 Task: Manage the "User list" page in the site builder.
Action: Mouse moved to (1178, 75)
Screenshot: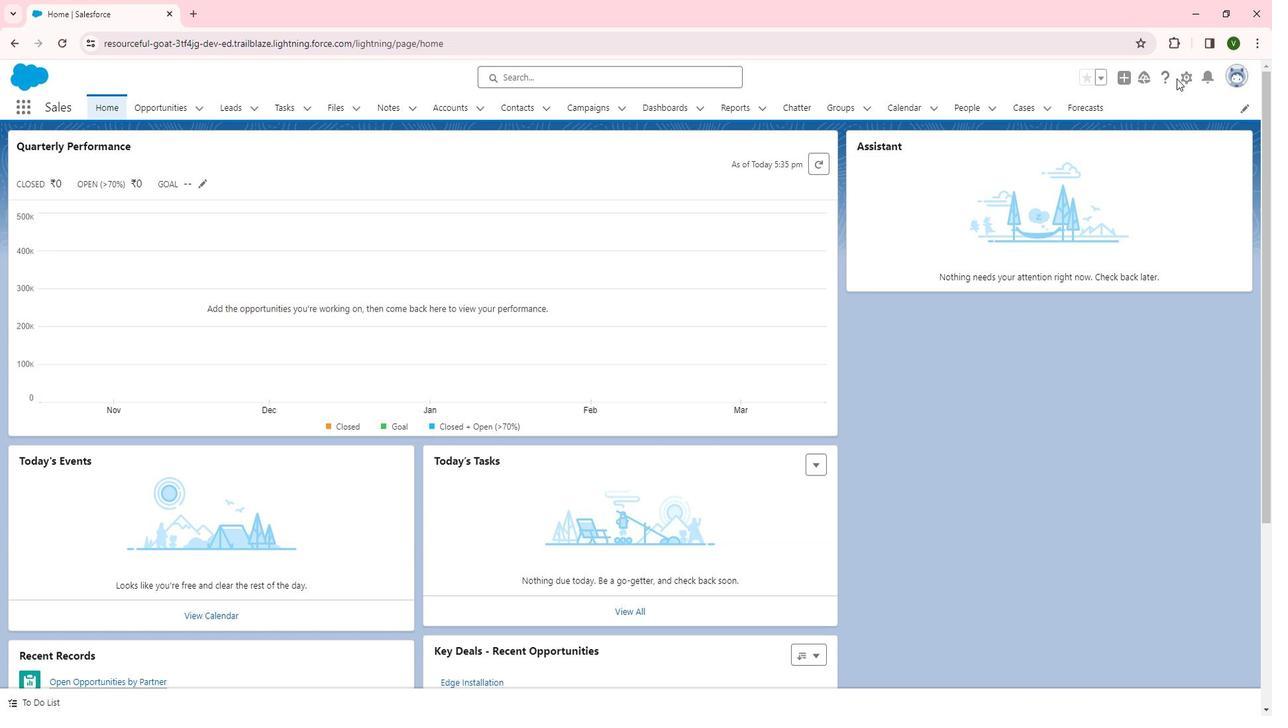 
Action: Mouse pressed left at (1178, 75)
Screenshot: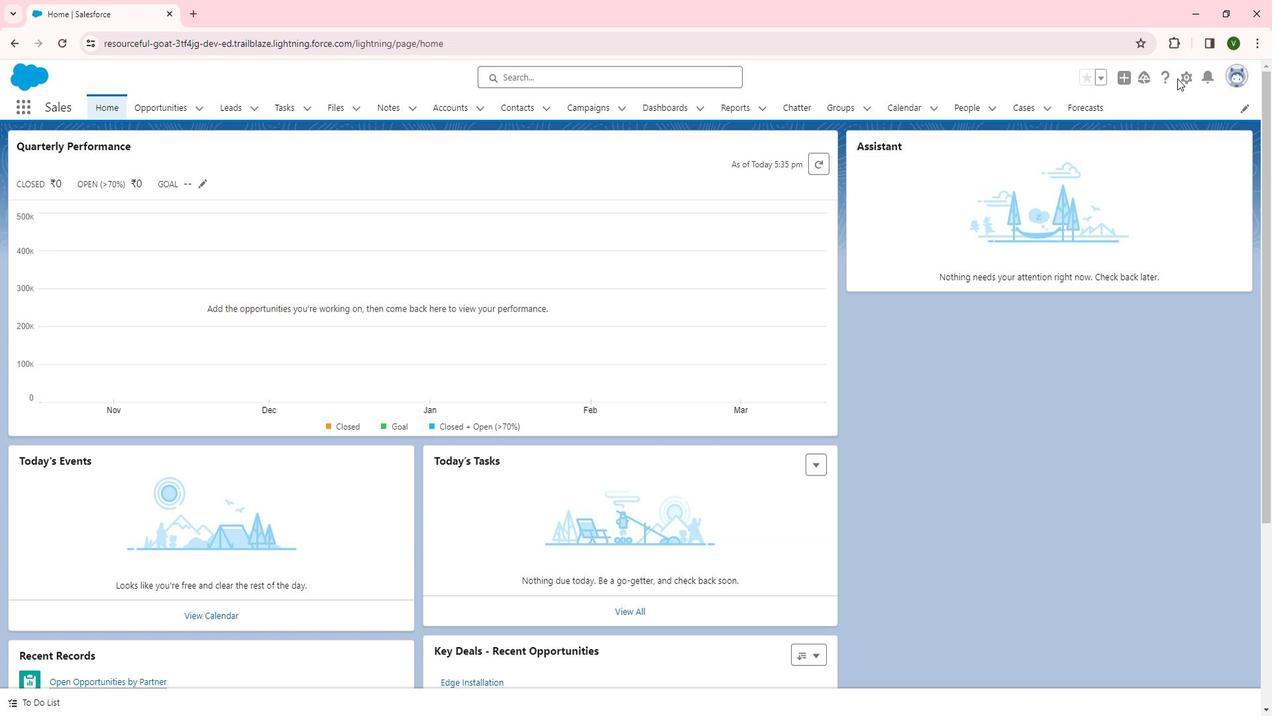 
Action: Mouse moved to (1182, 76)
Screenshot: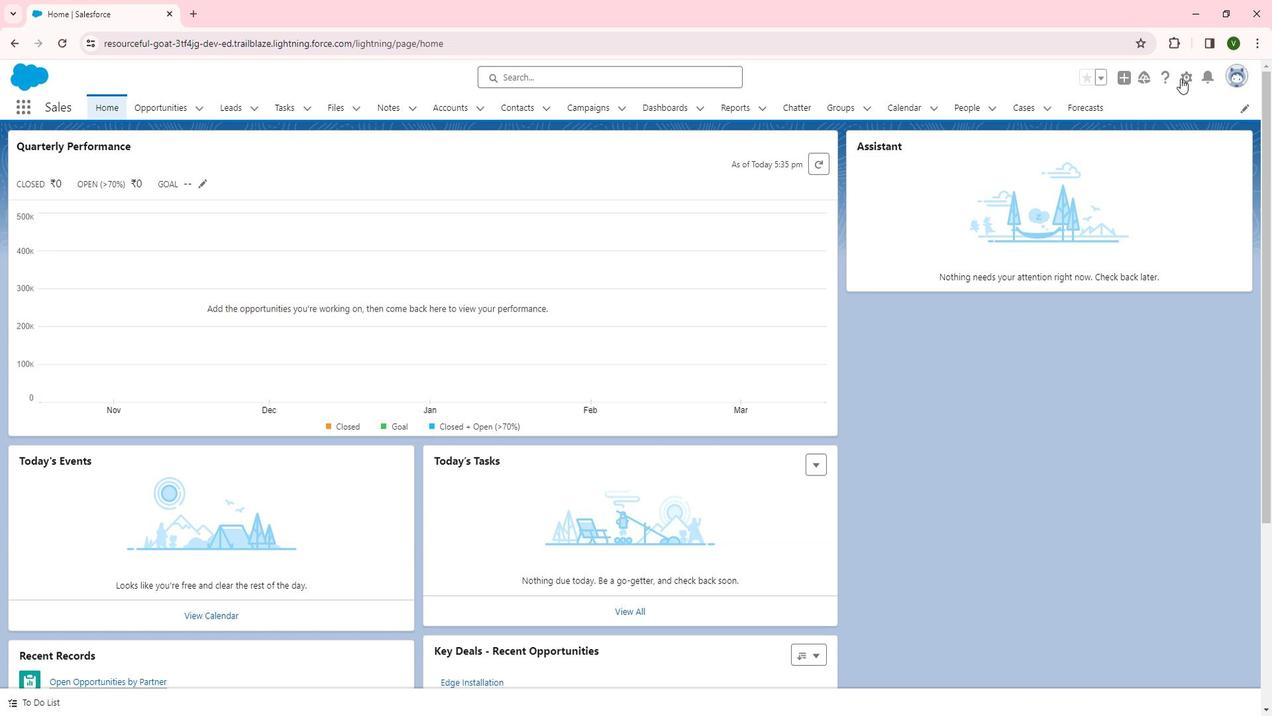 
Action: Mouse pressed left at (1182, 76)
Screenshot: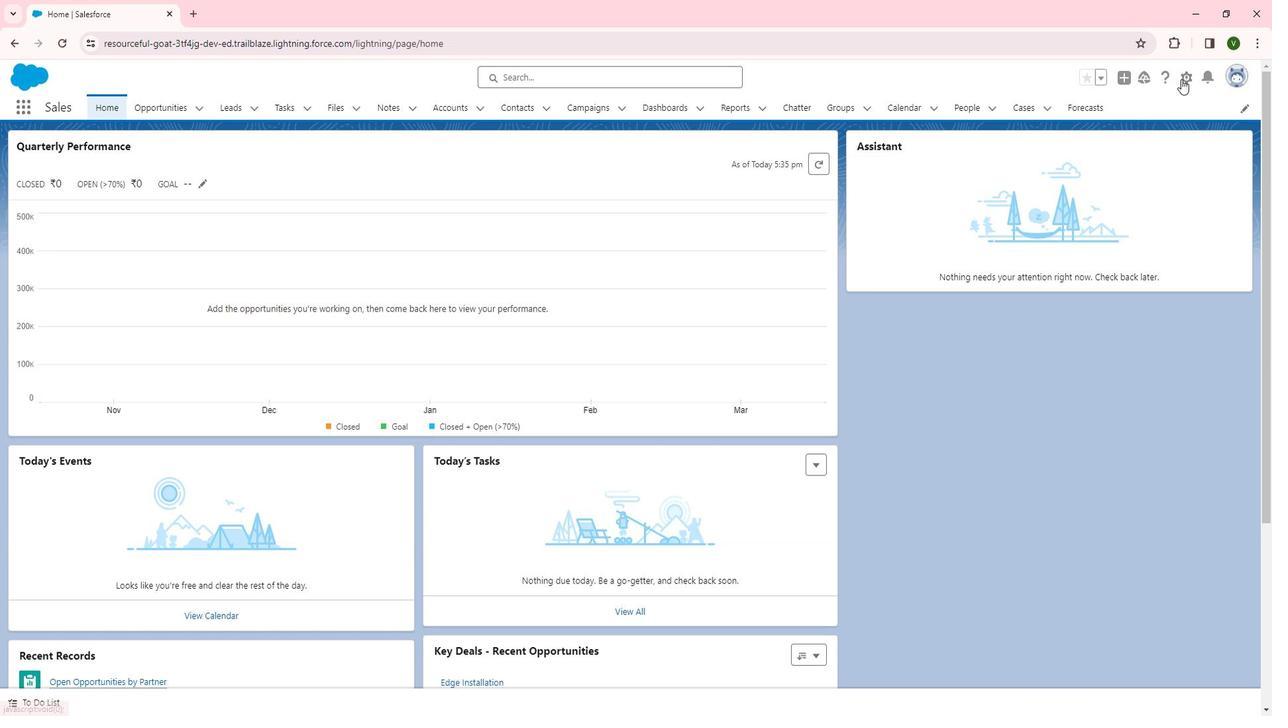 
Action: Mouse moved to (1122, 114)
Screenshot: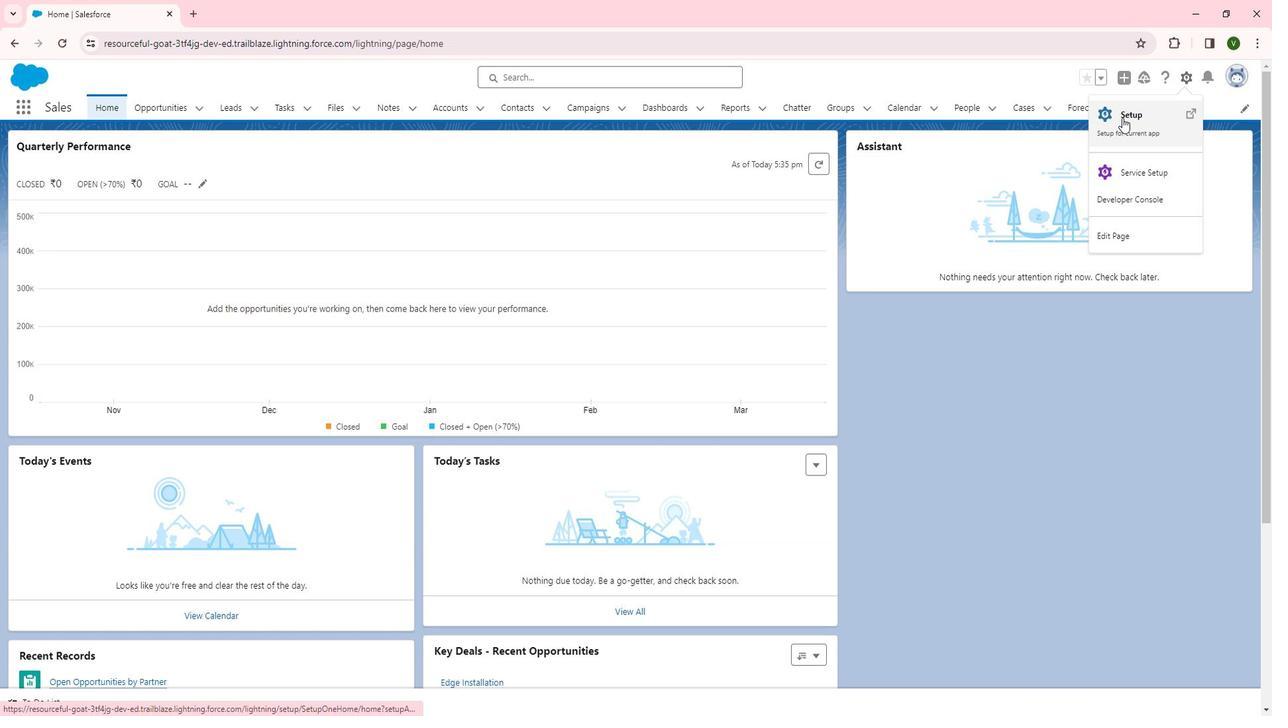 
Action: Mouse pressed left at (1122, 114)
Screenshot: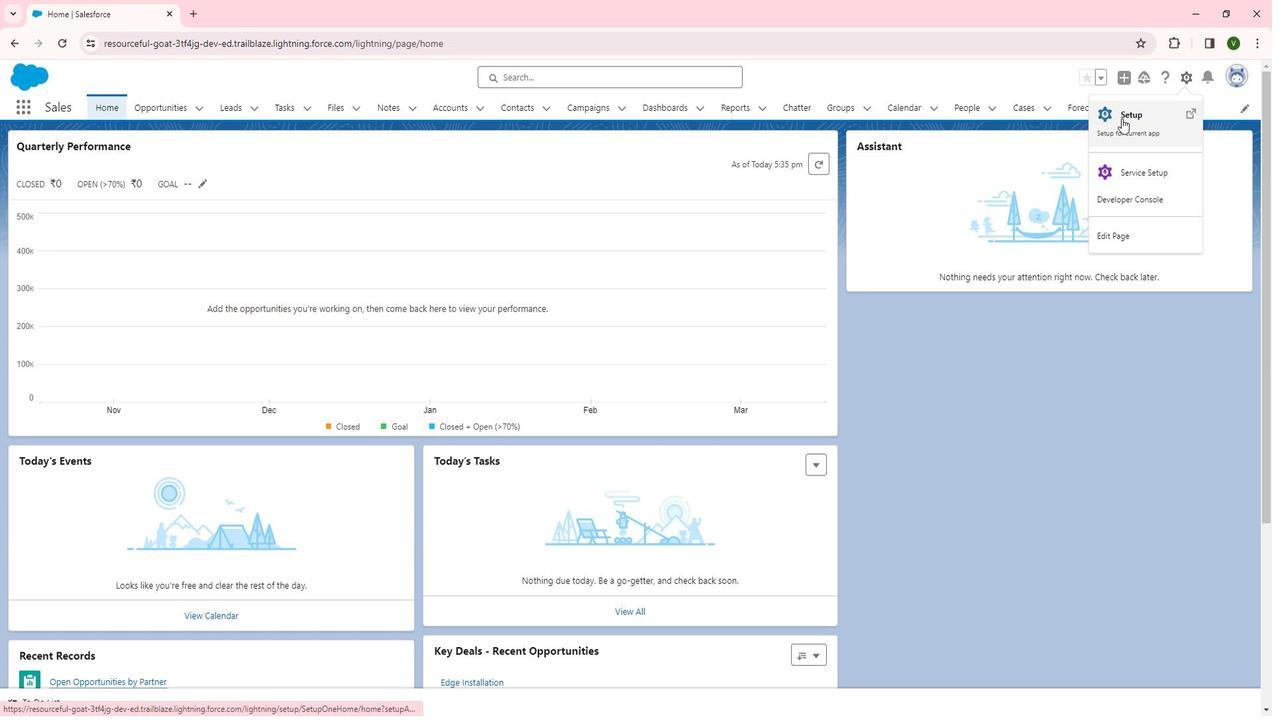 
Action: Mouse moved to (84, 507)
Screenshot: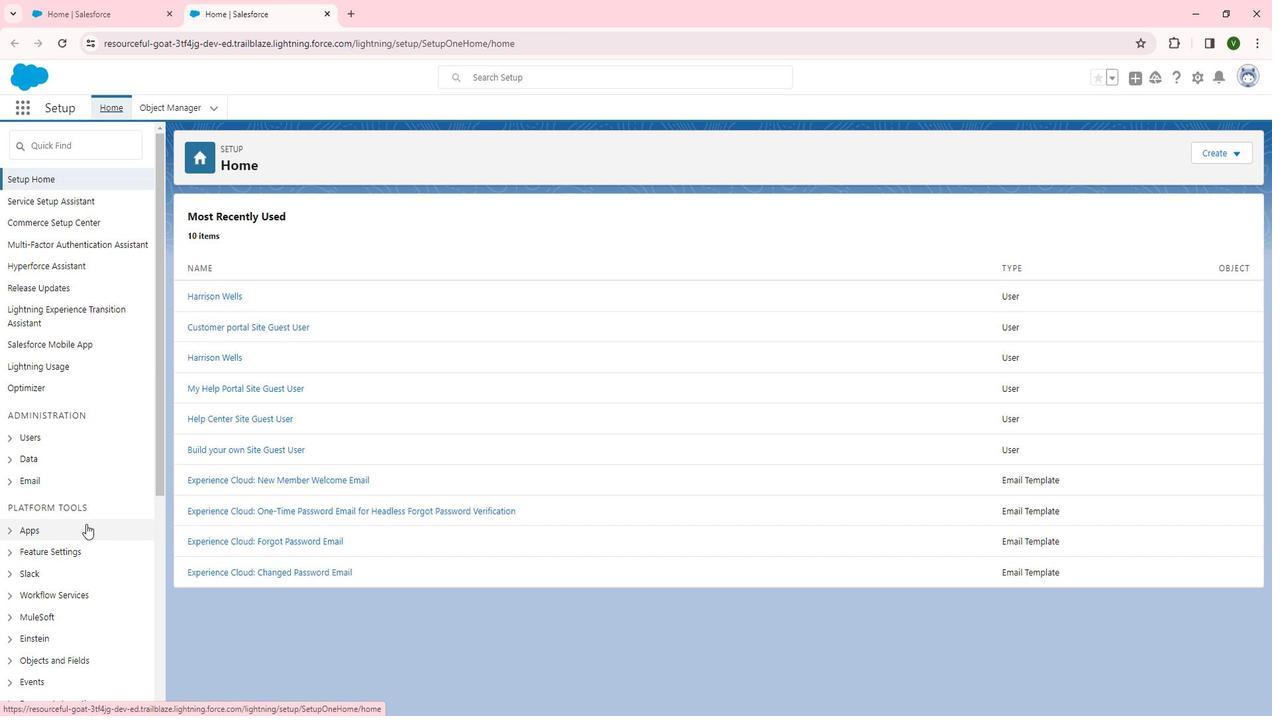 
Action: Mouse scrolled (84, 507) with delta (0, 0)
Screenshot: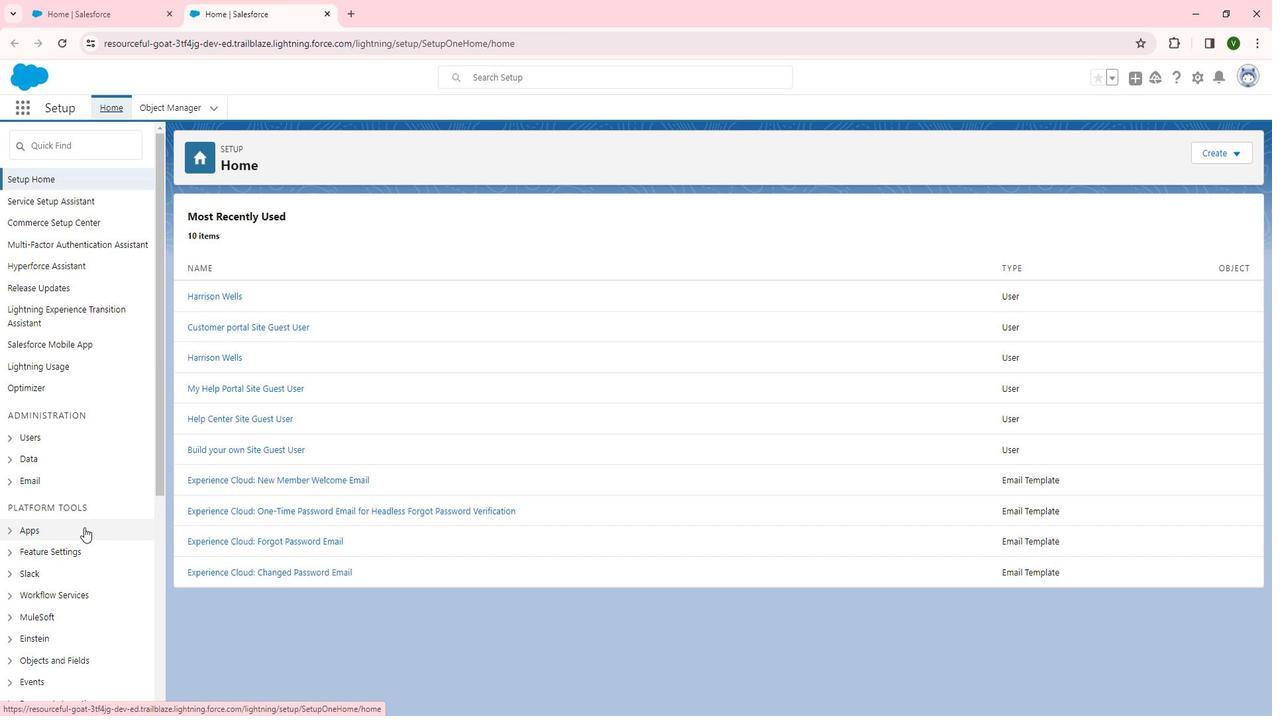 
Action: Mouse moved to (83, 509)
Screenshot: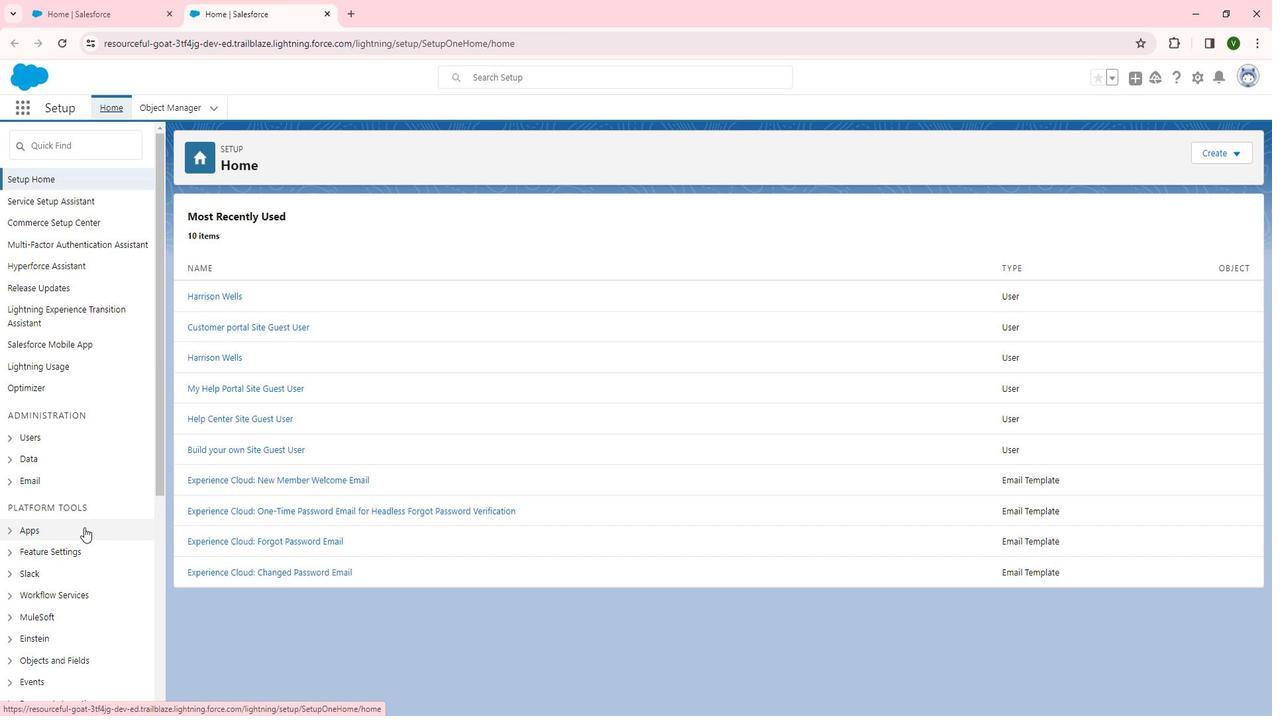 
Action: Mouse scrolled (83, 508) with delta (0, 0)
Screenshot: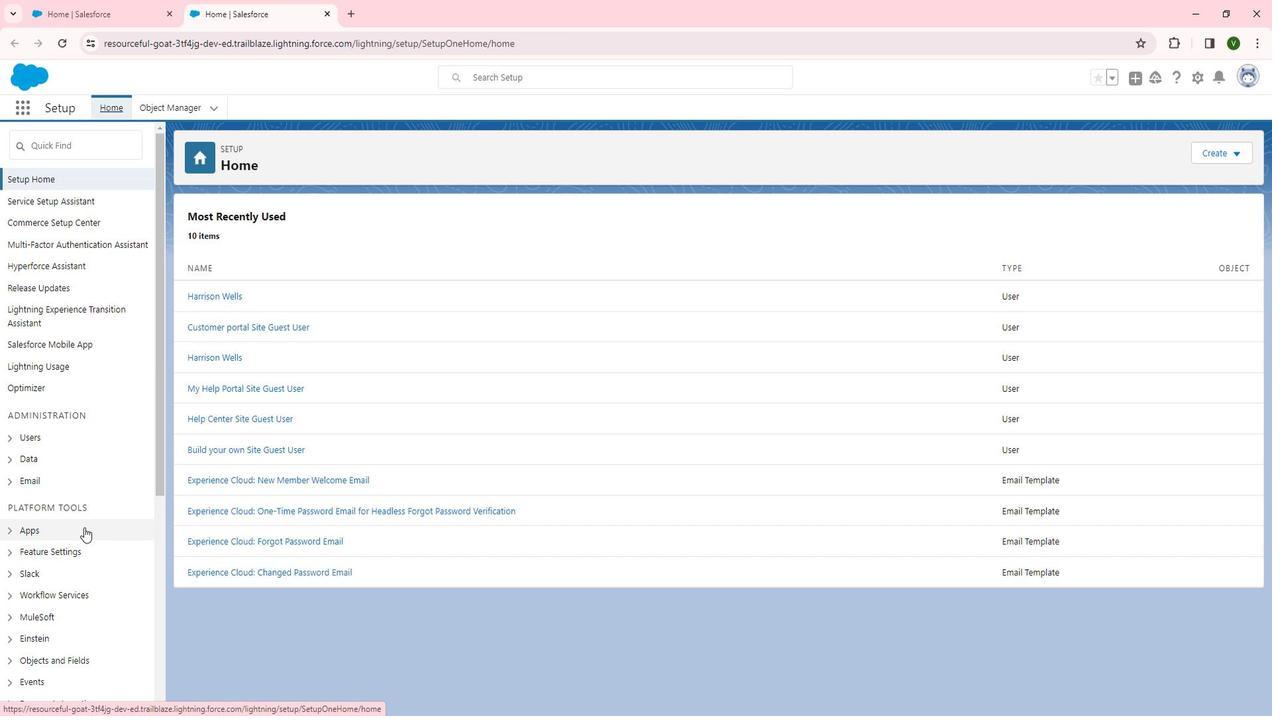 
Action: Mouse scrolled (83, 508) with delta (0, 0)
Screenshot: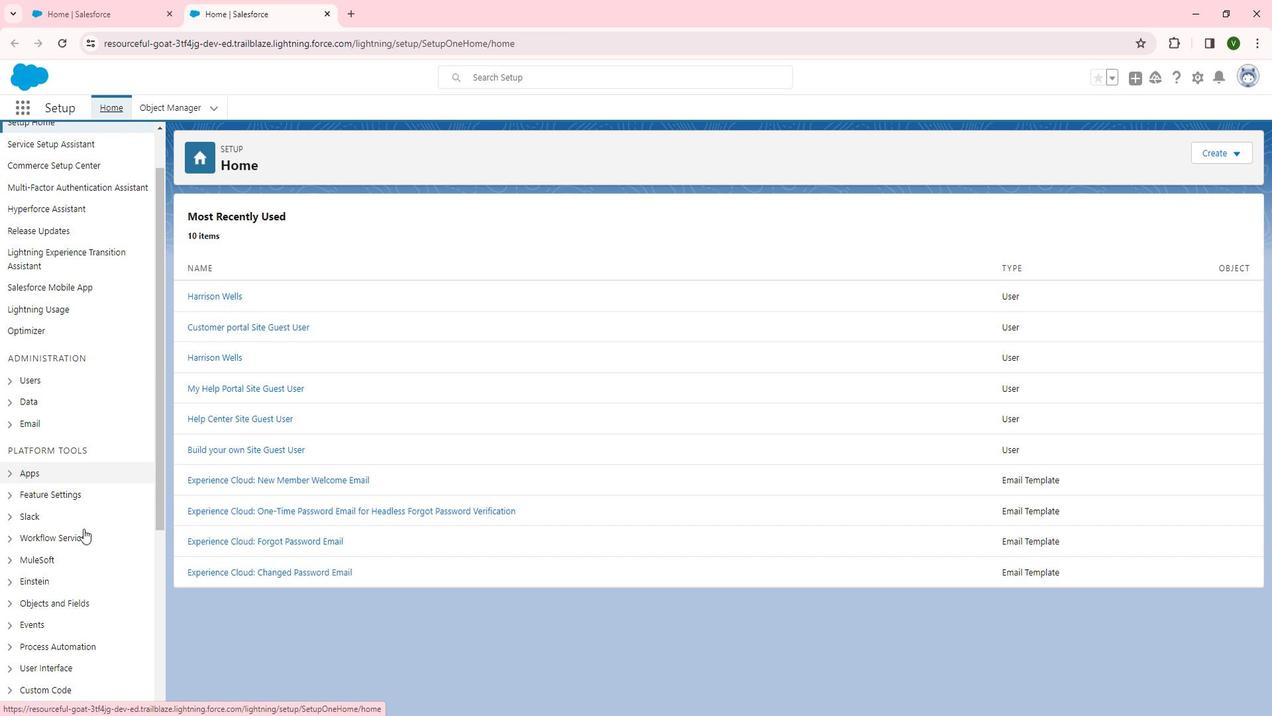 
Action: Mouse moved to (58, 331)
Screenshot: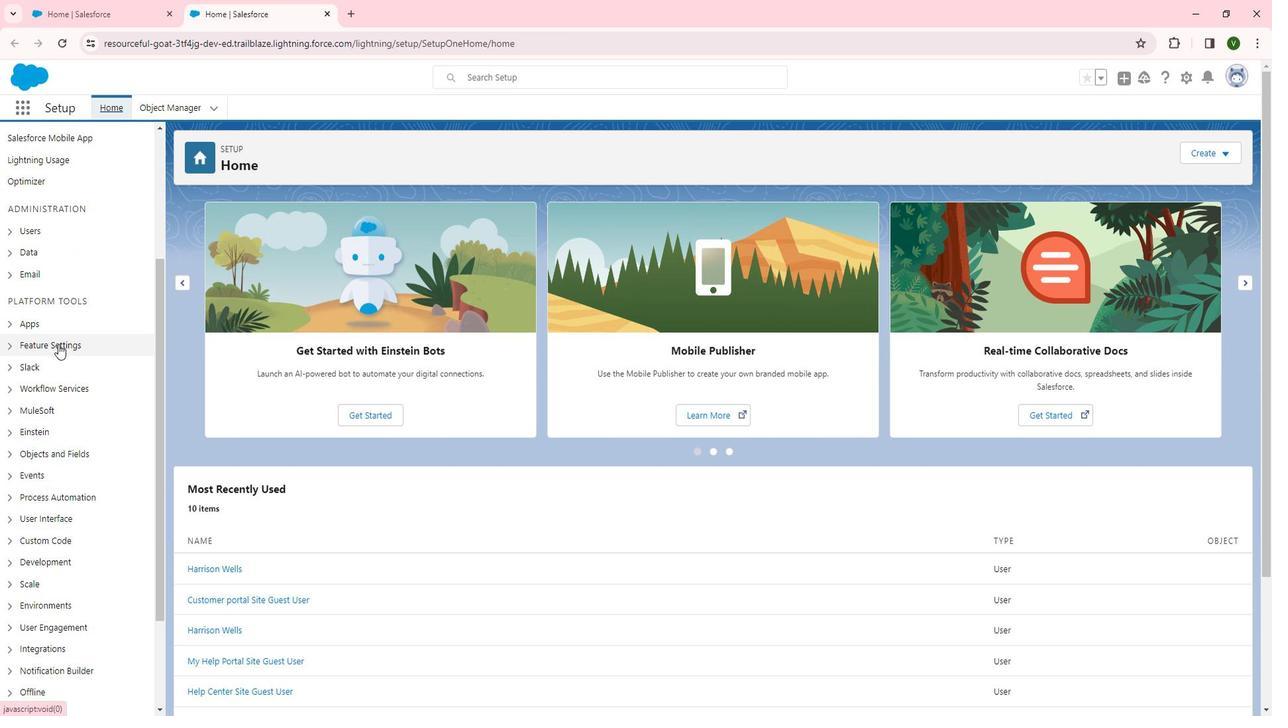 
Action: Mouse pressed left at (58, 331)
Screenshot: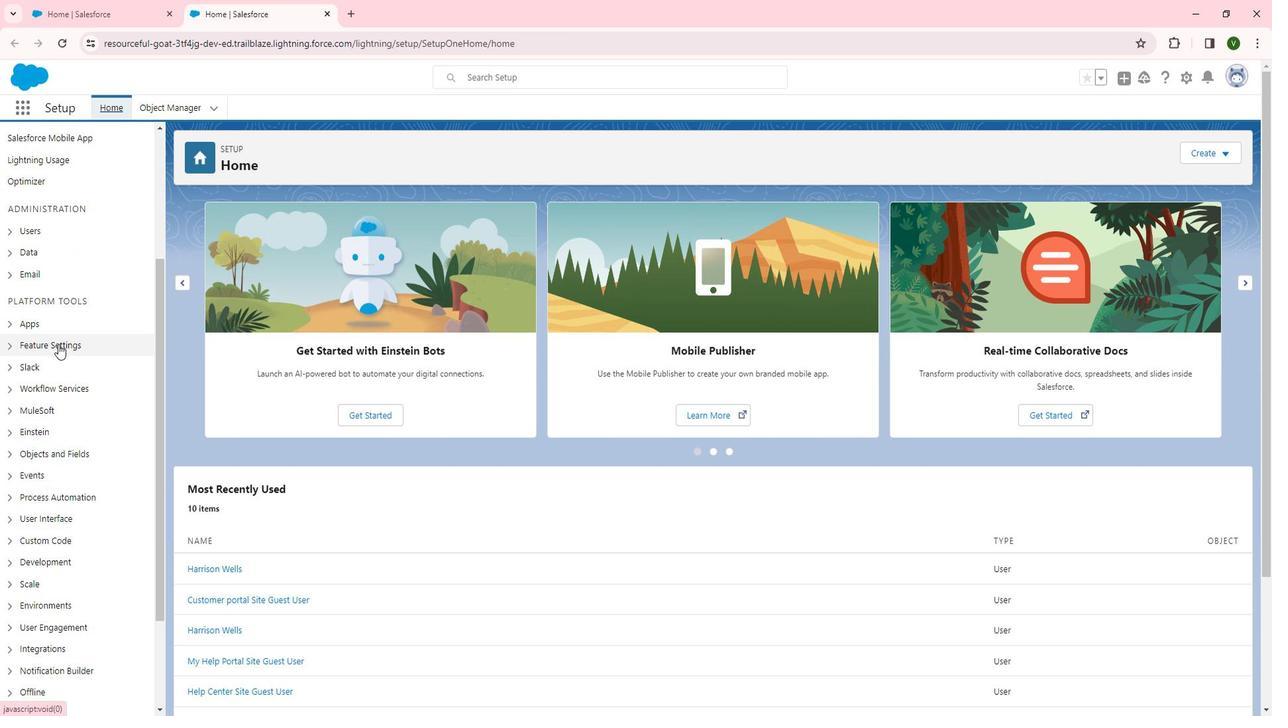 
Action: Mouse moved to (68, 436)
Screenshot: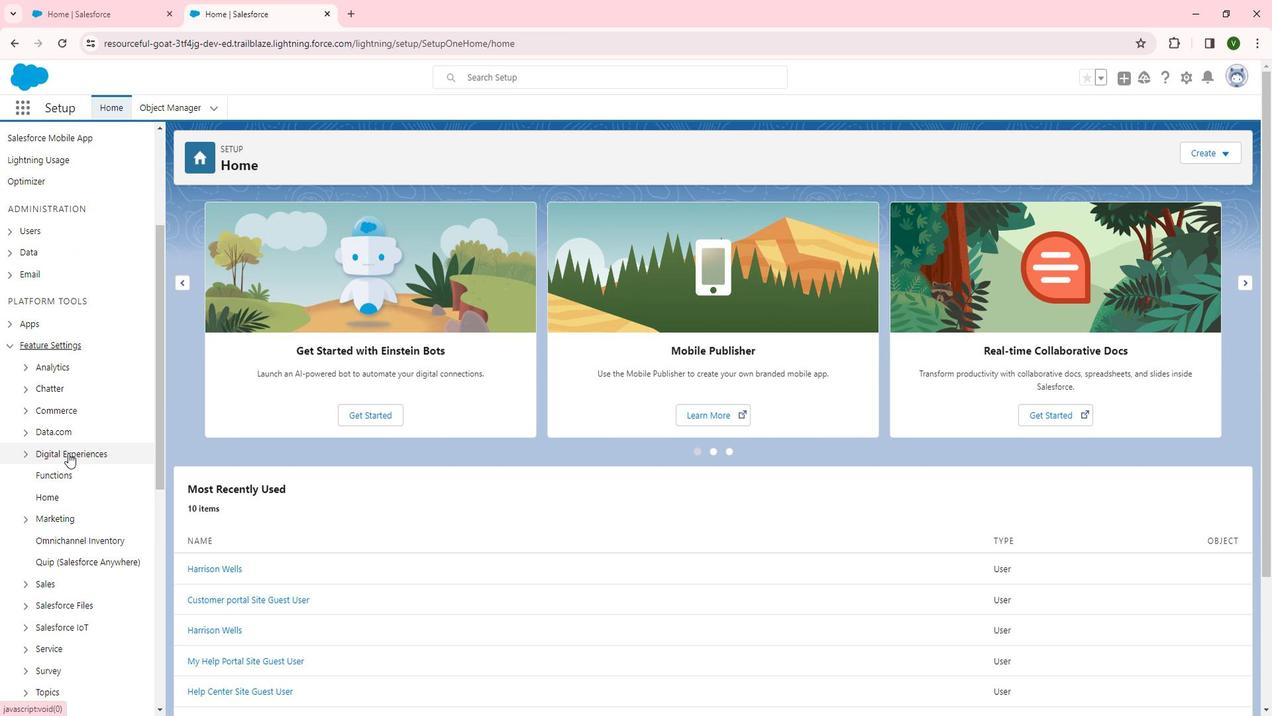 
Action: Mouse pressed left at (68, 436)
Screenshot: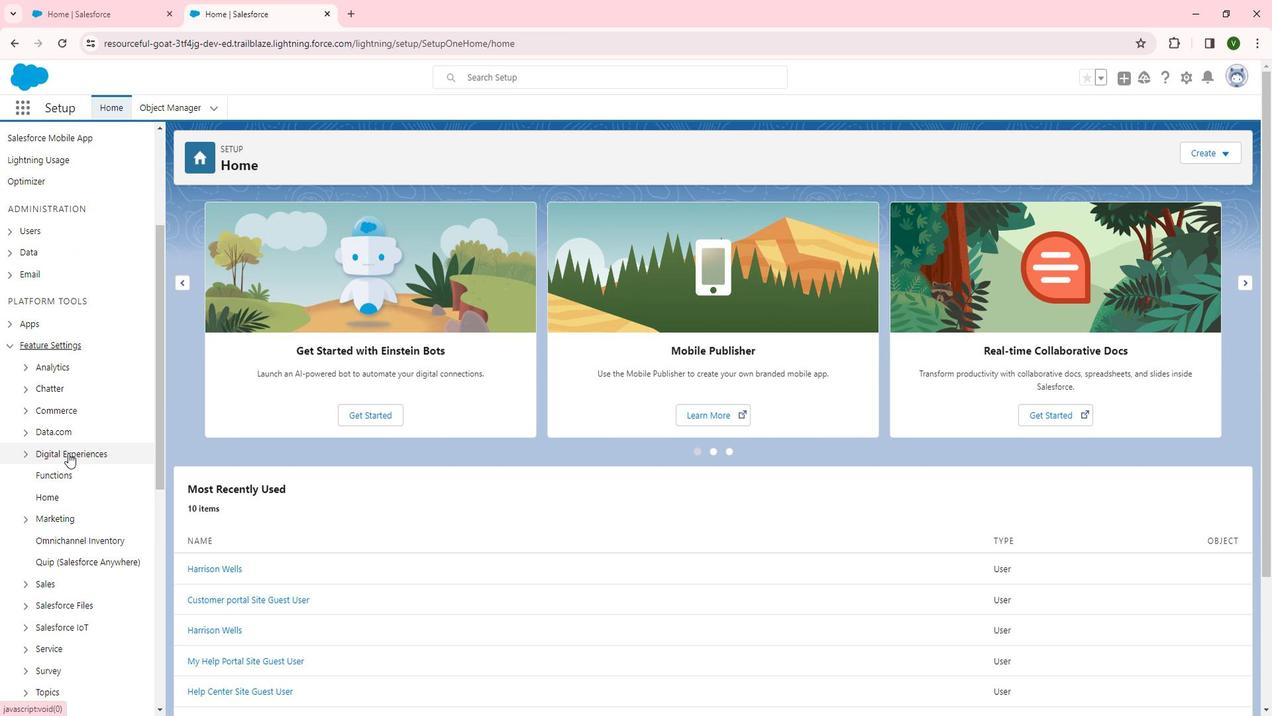 
Action: Mouse moved to (59, 455)
Screenshot: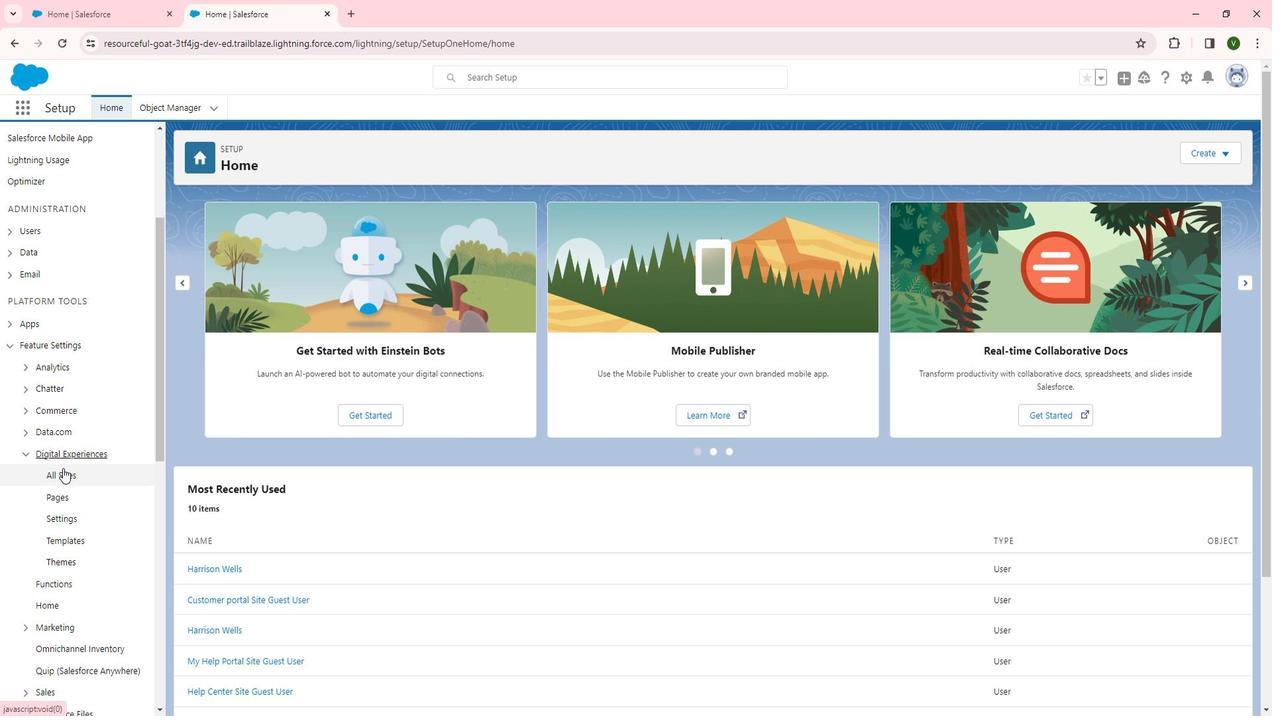 
Action: Mouse pressed left at (59, 455)
Screenshot: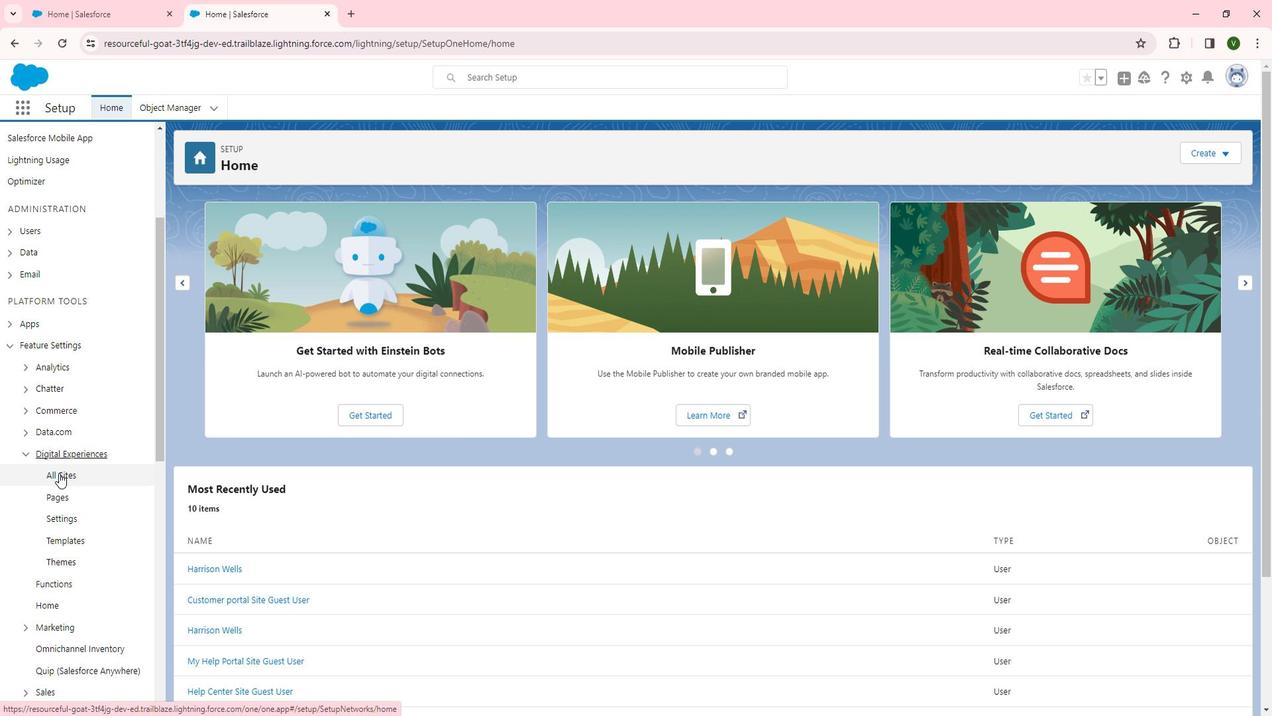
Action: Mouse moved to (209, 336)
Screenshot: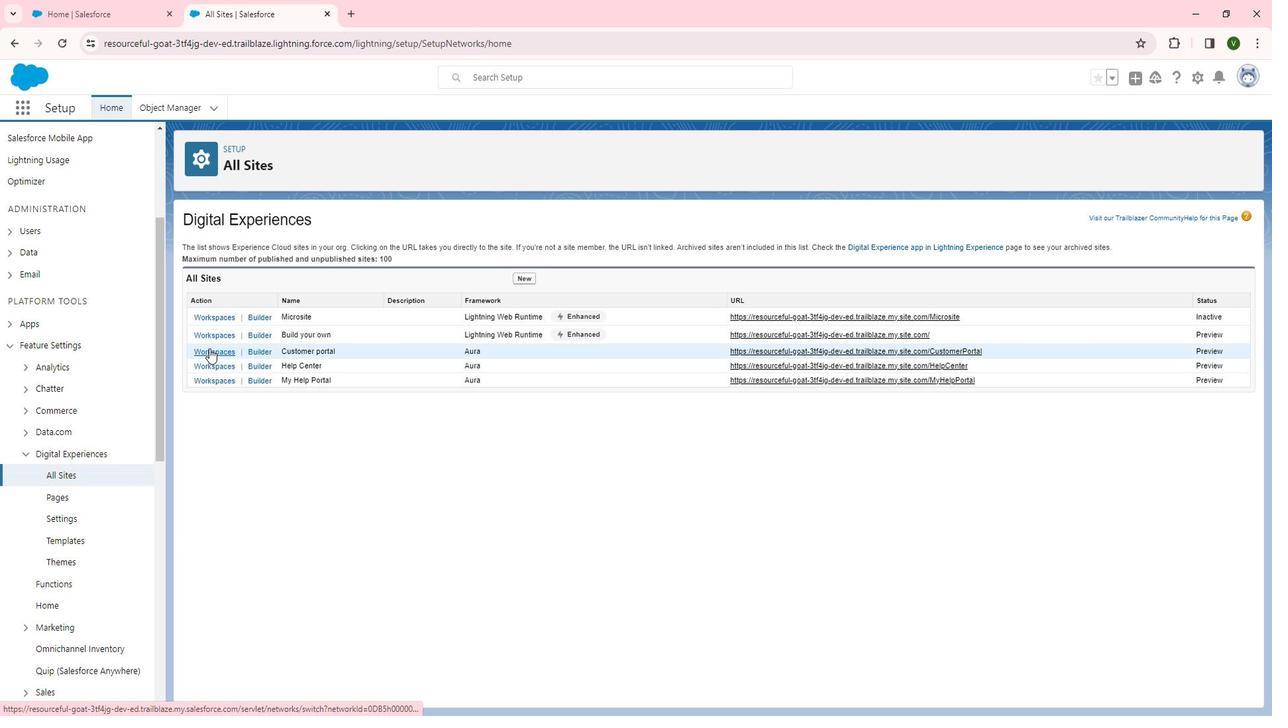 
Action: Mouse pressed left at (209, 336)
Screenshot: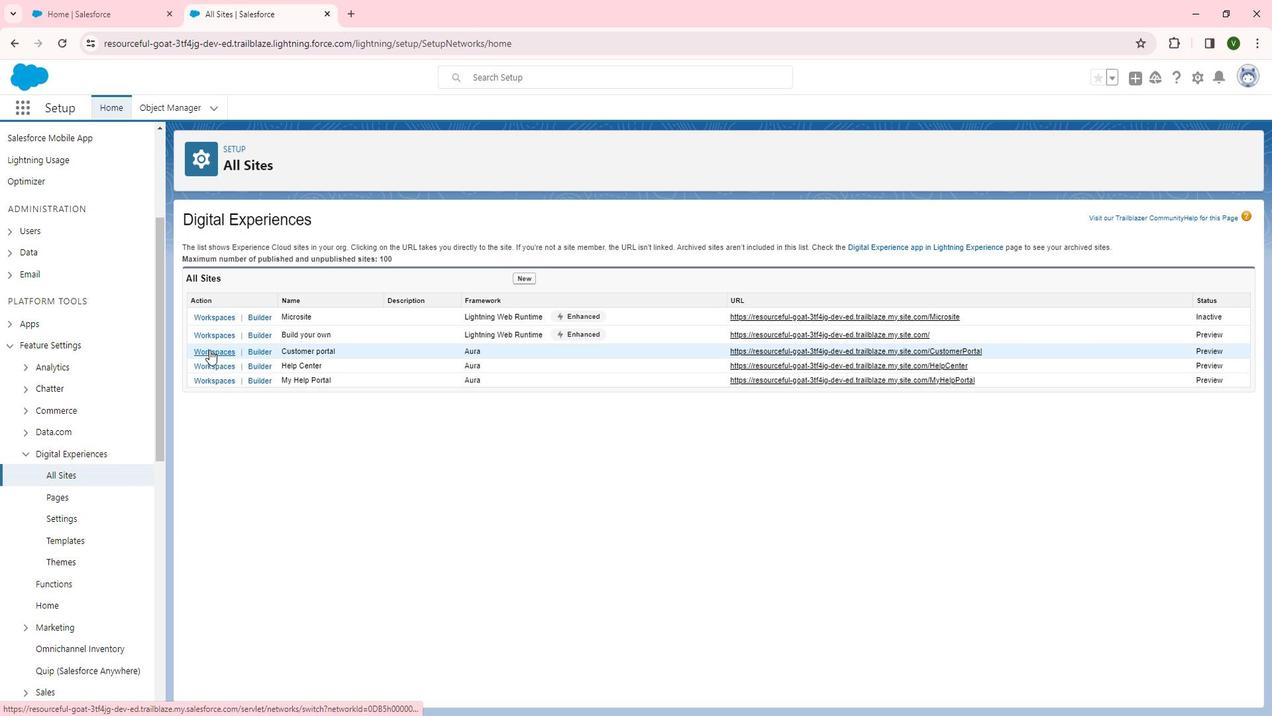 
Action: Mouse moved to (546, 398)
Screenshot: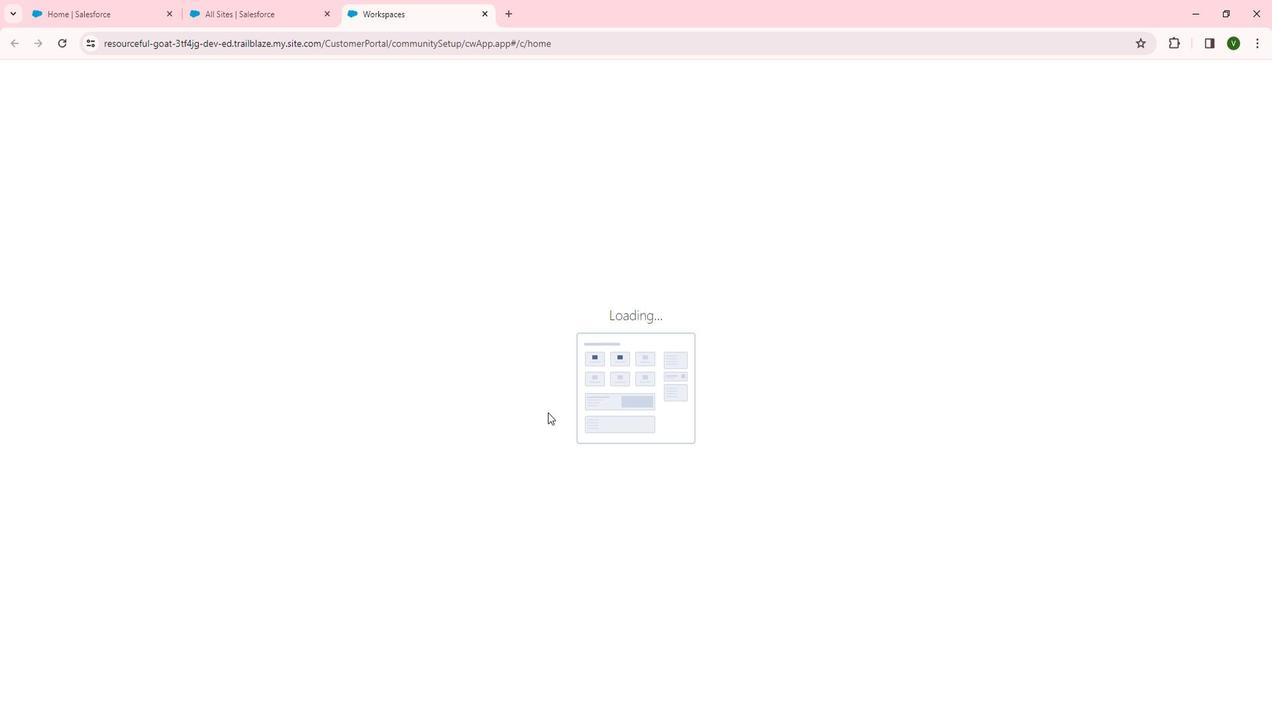 
Action: Mouse scrolled (546, 397) with delta (0, 0)
Screenshot: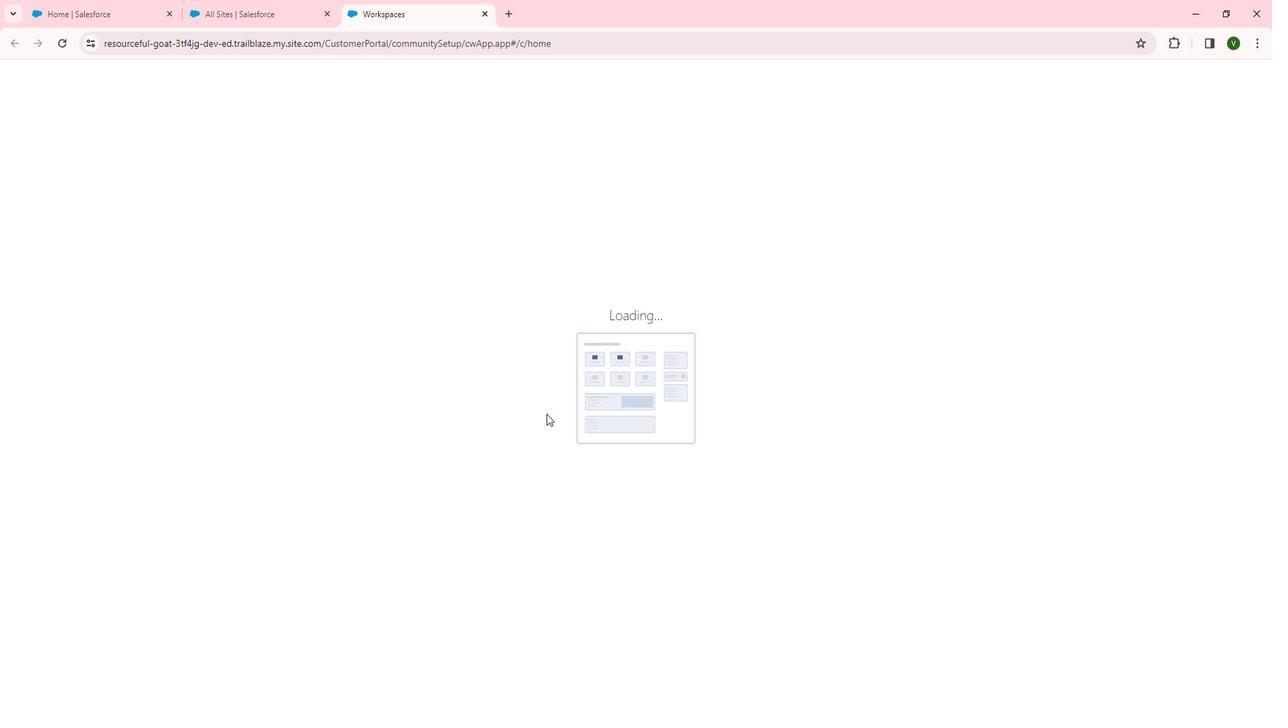 
Action: Mouse moved to (543, 401)
Screenshot: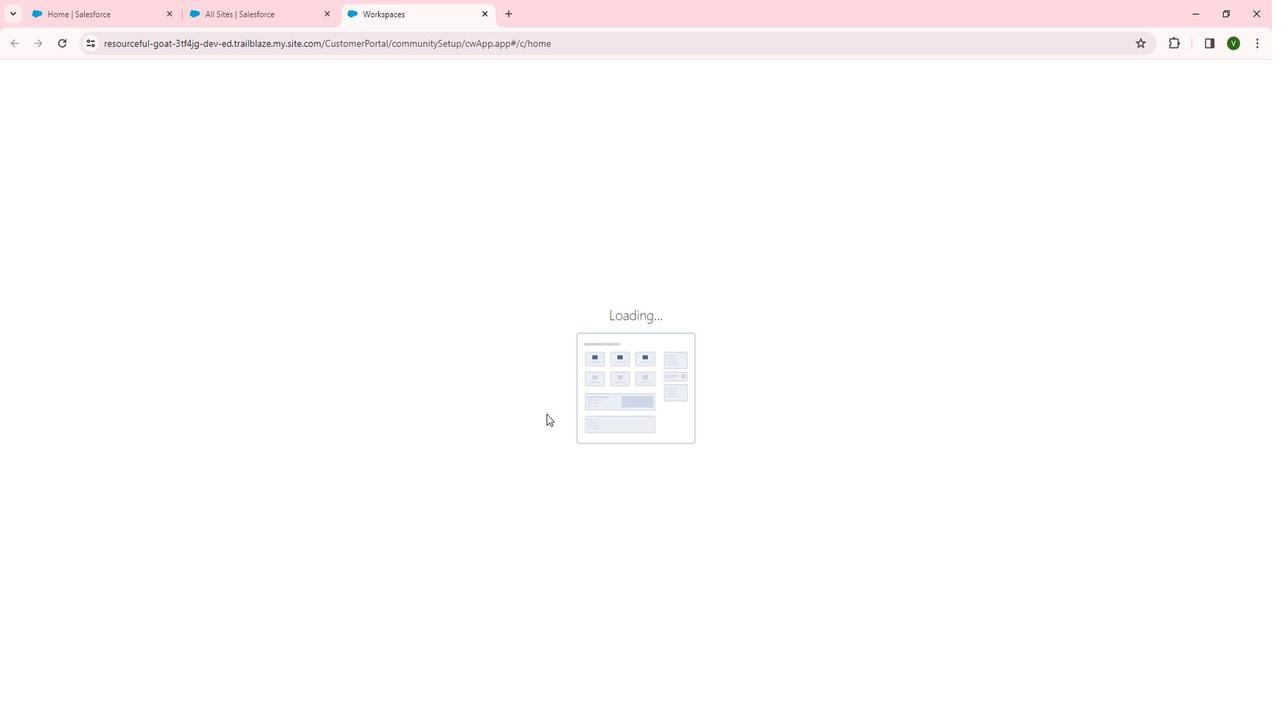 
Action: Mouse scrolled (543, 400) with delta (0, 0)
Screenshot: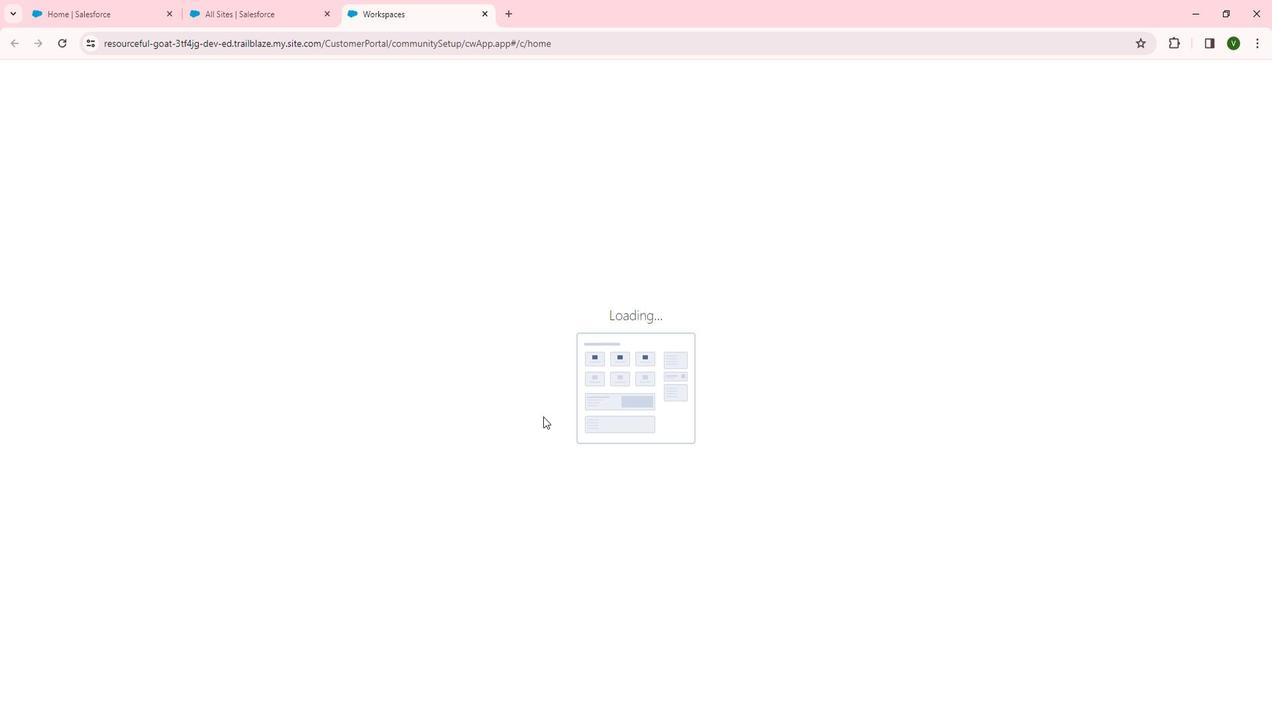 
Action: Mouse scrolled (543, 400) with delta (0, 0)
Screenshot: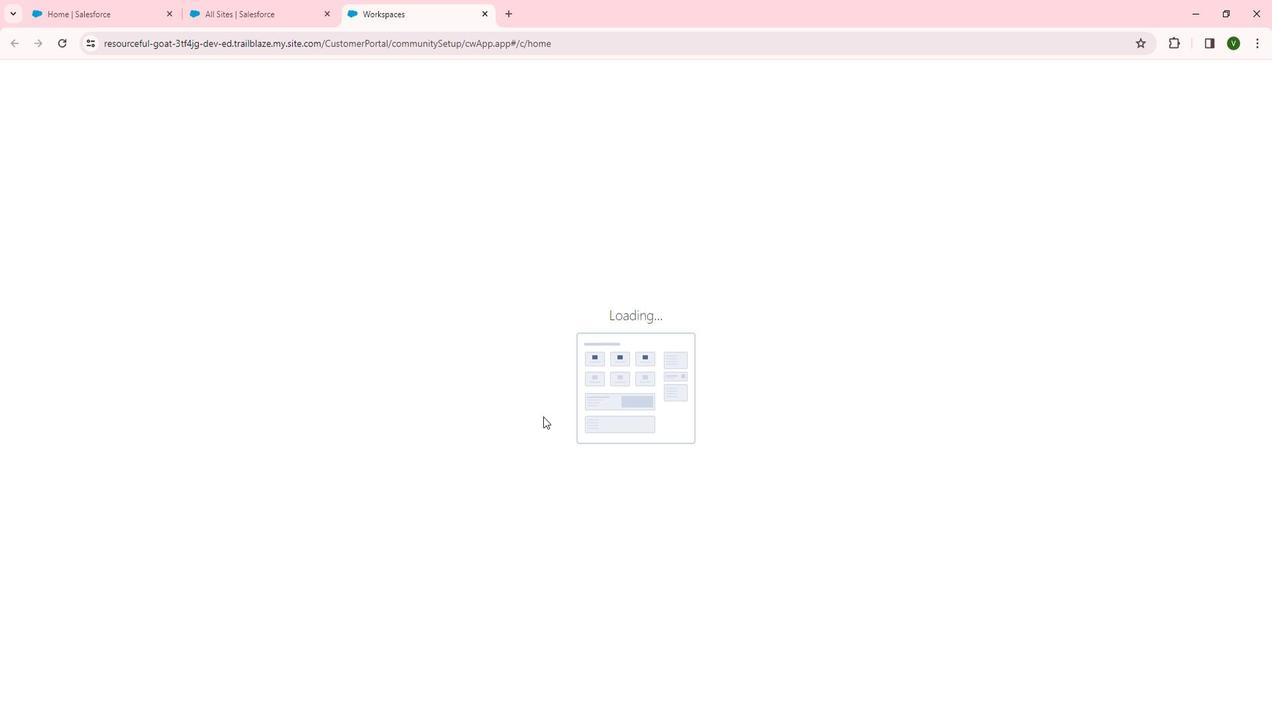 
Action: Mouse moved to (542, 401)
Screenshot: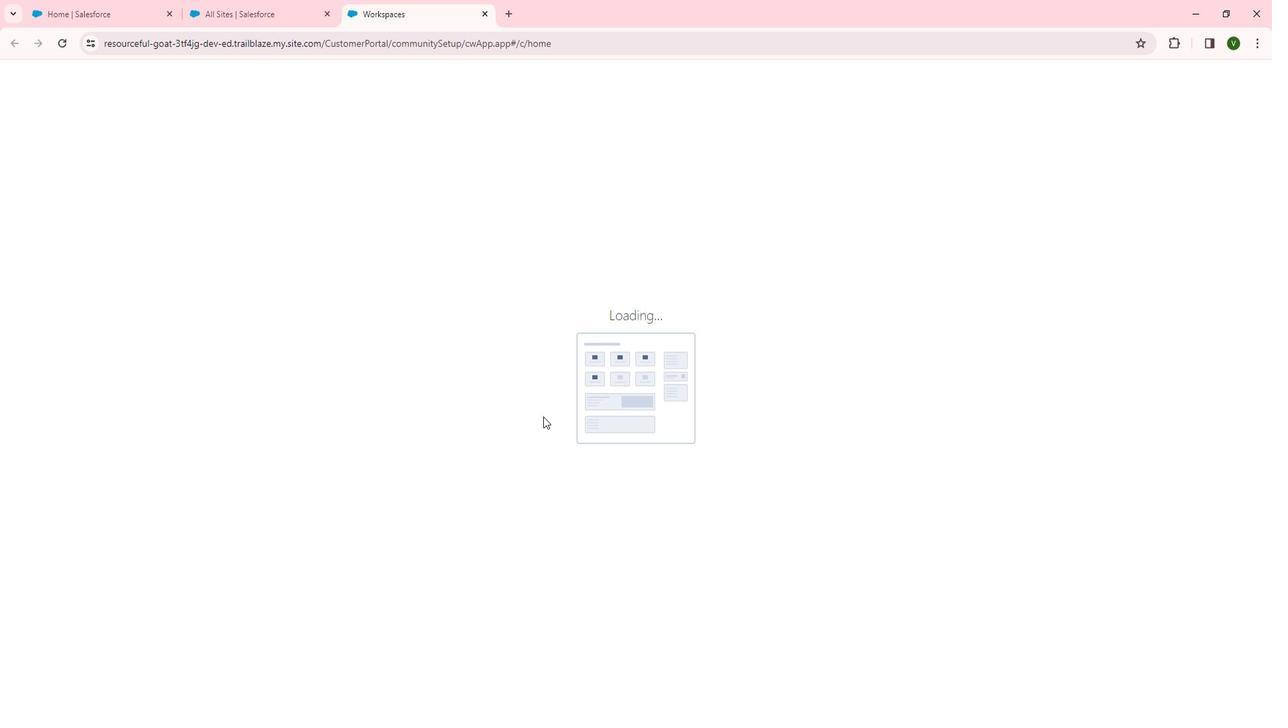 
Action: Mouse scrolled (542, 401) with delta (0, 0)
Screenshot: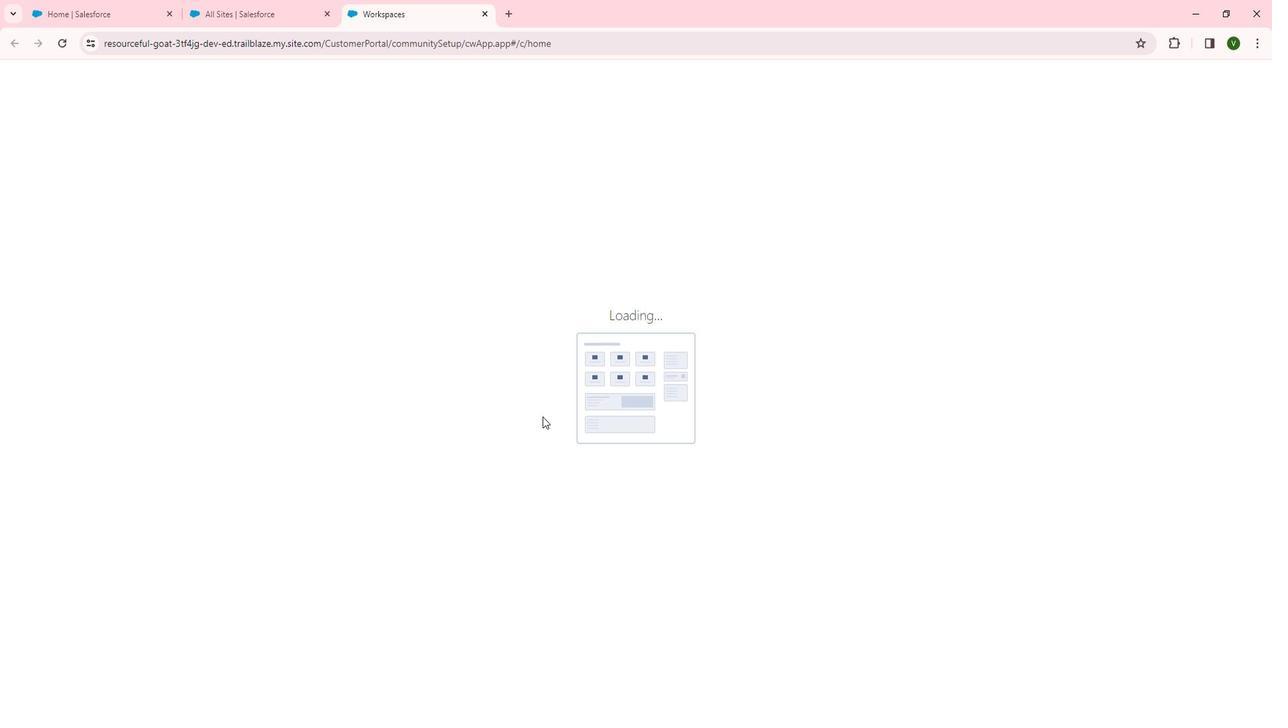
Action: Mouse moved to (156, 301)
Screenshot: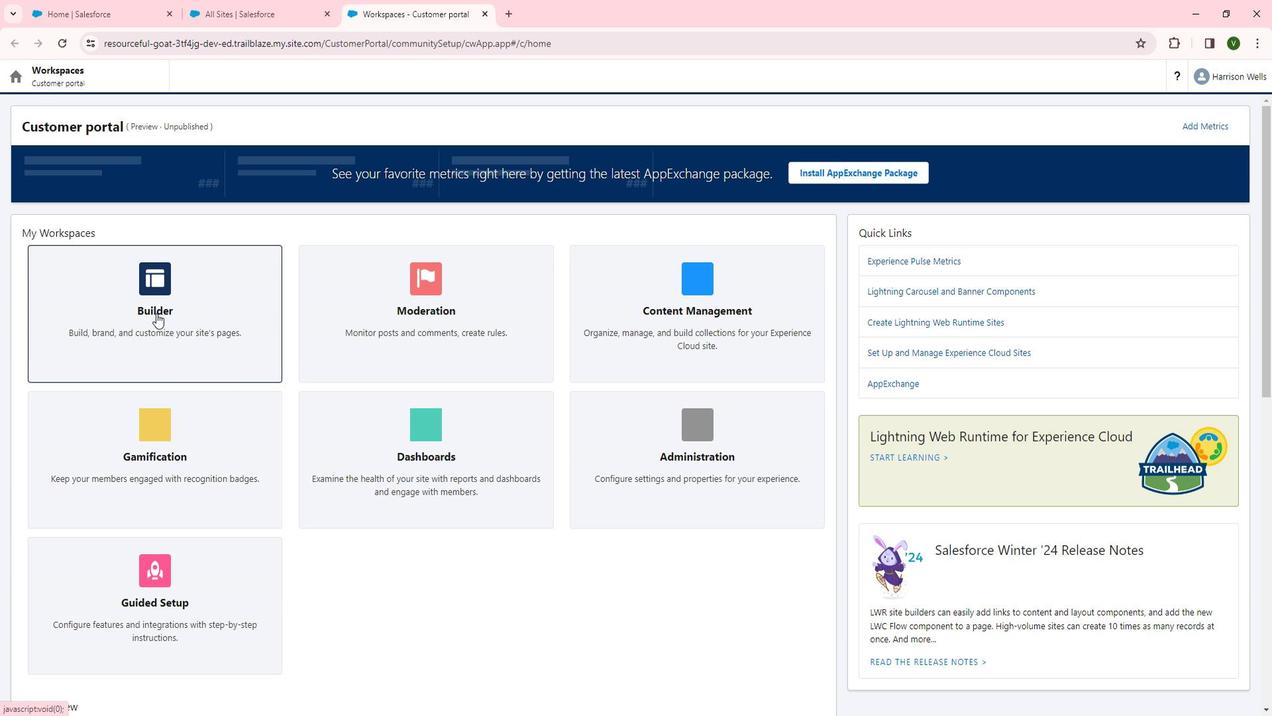 
Action: Mouse pressed left at (156, 301)
Screenshot: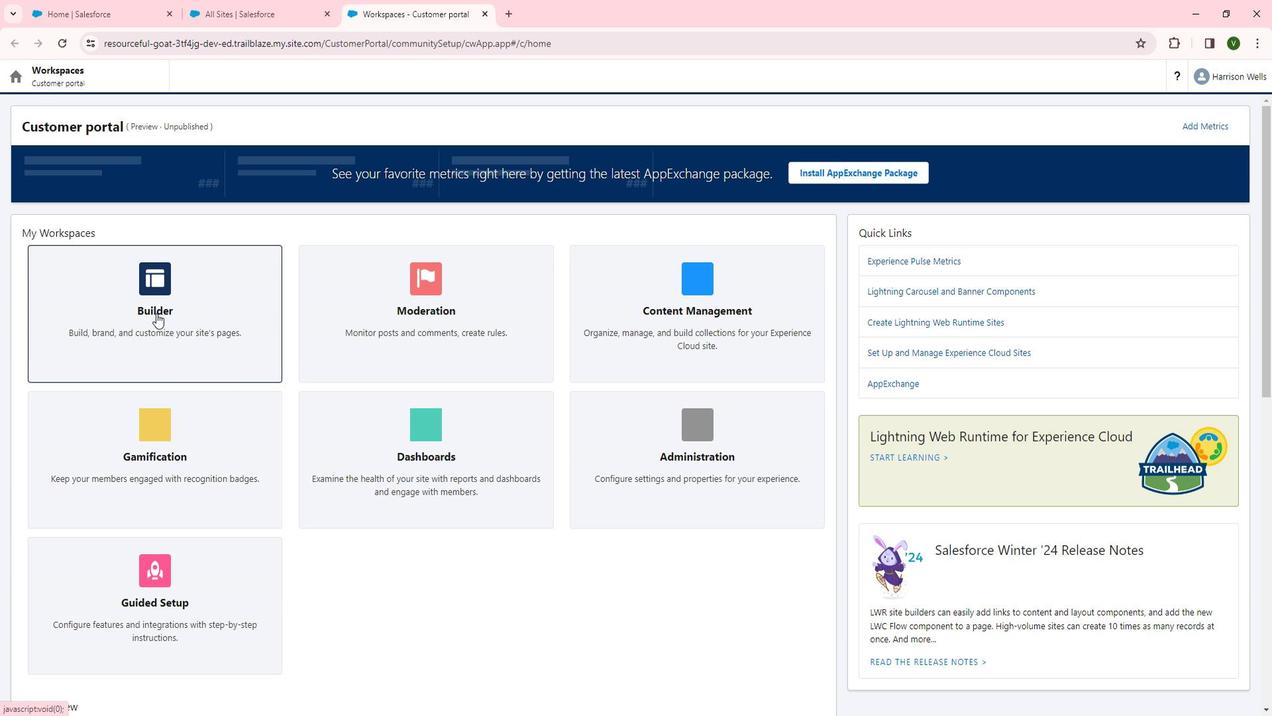 
Action: Mouse moved to (510, 383)
Screenshot: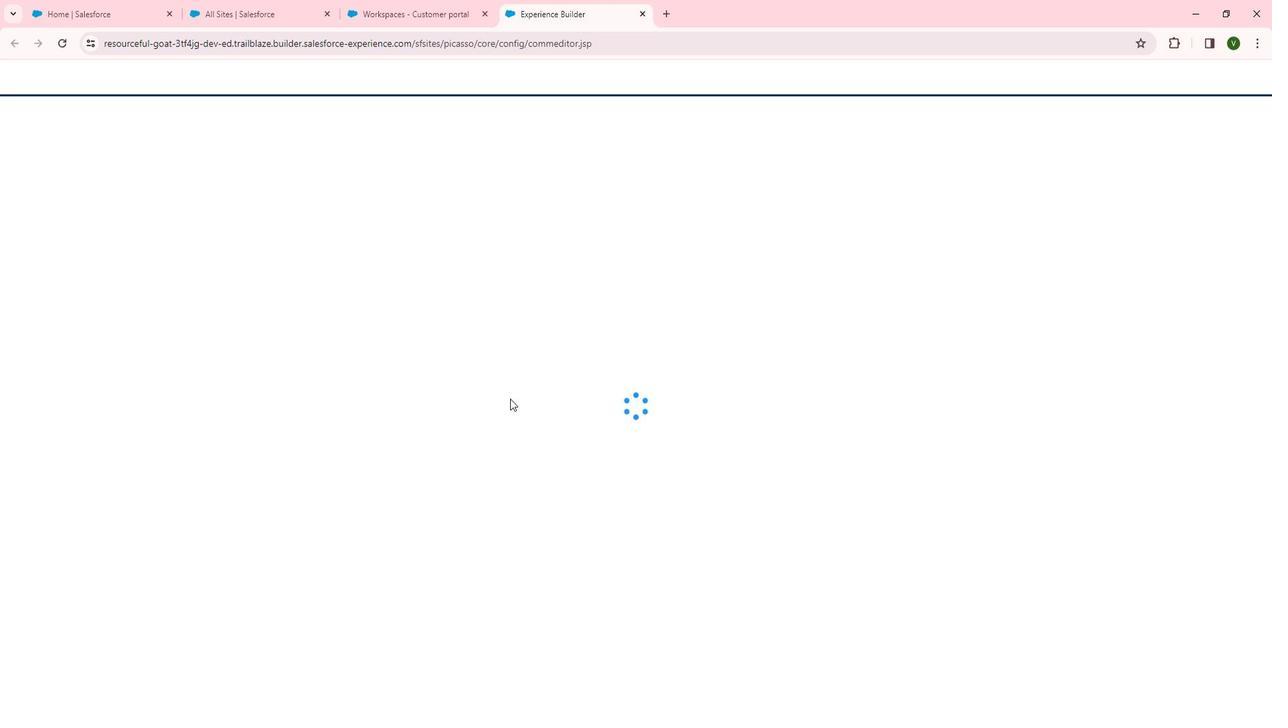 
Action: Mouse scrolled (510, 383) with delta (0, 0)
Screenshot: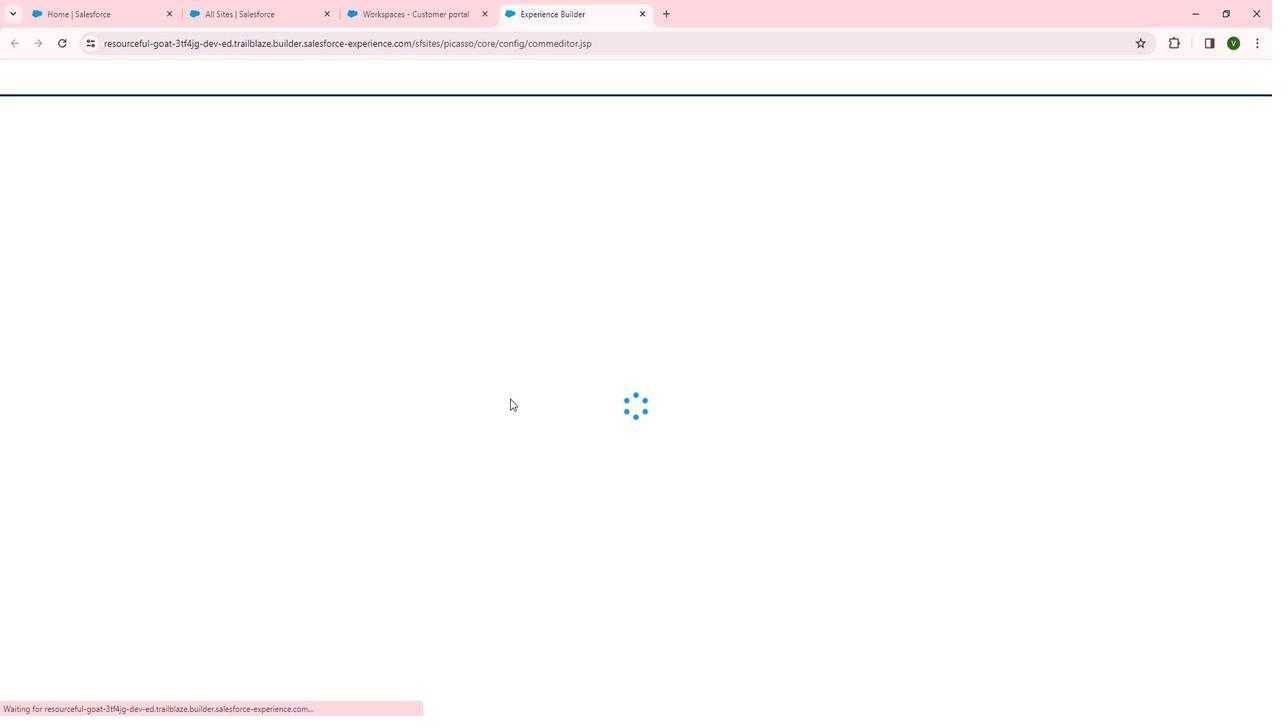 
Action: Mouse moved to (115, 77)
Screenshot: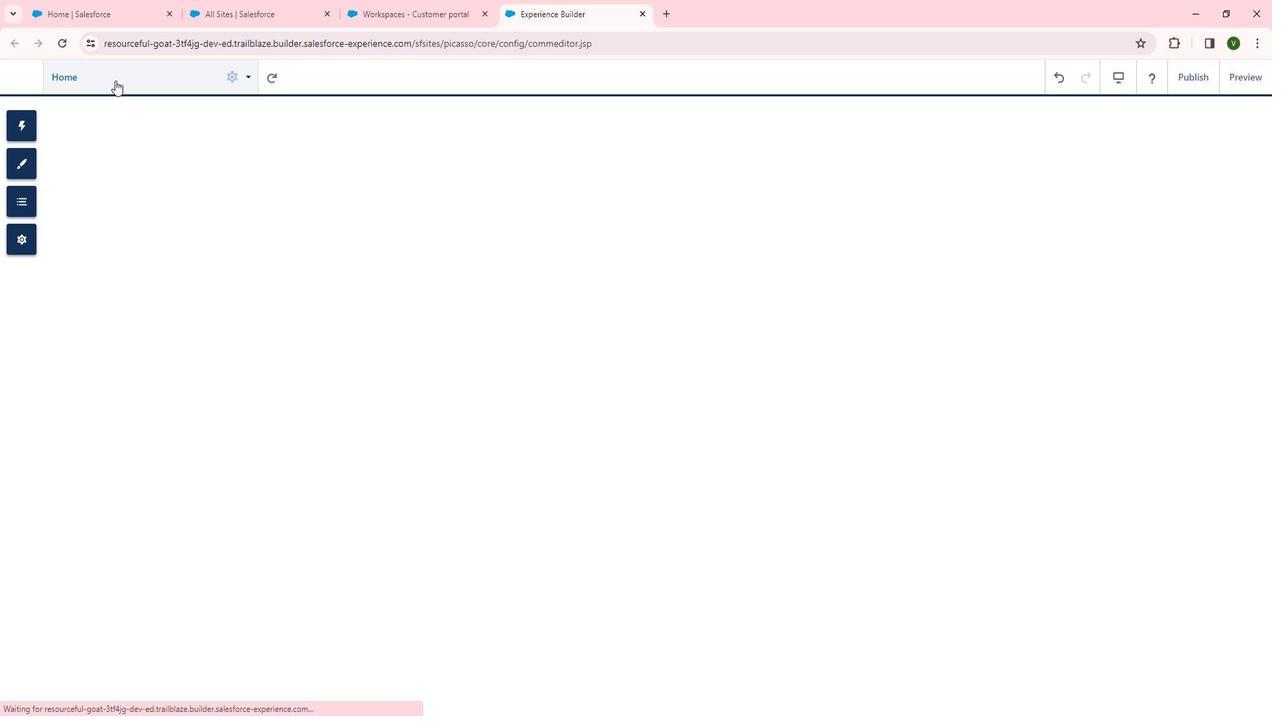 
Action: Mouse pressed left at (115, 77)
Screenshot: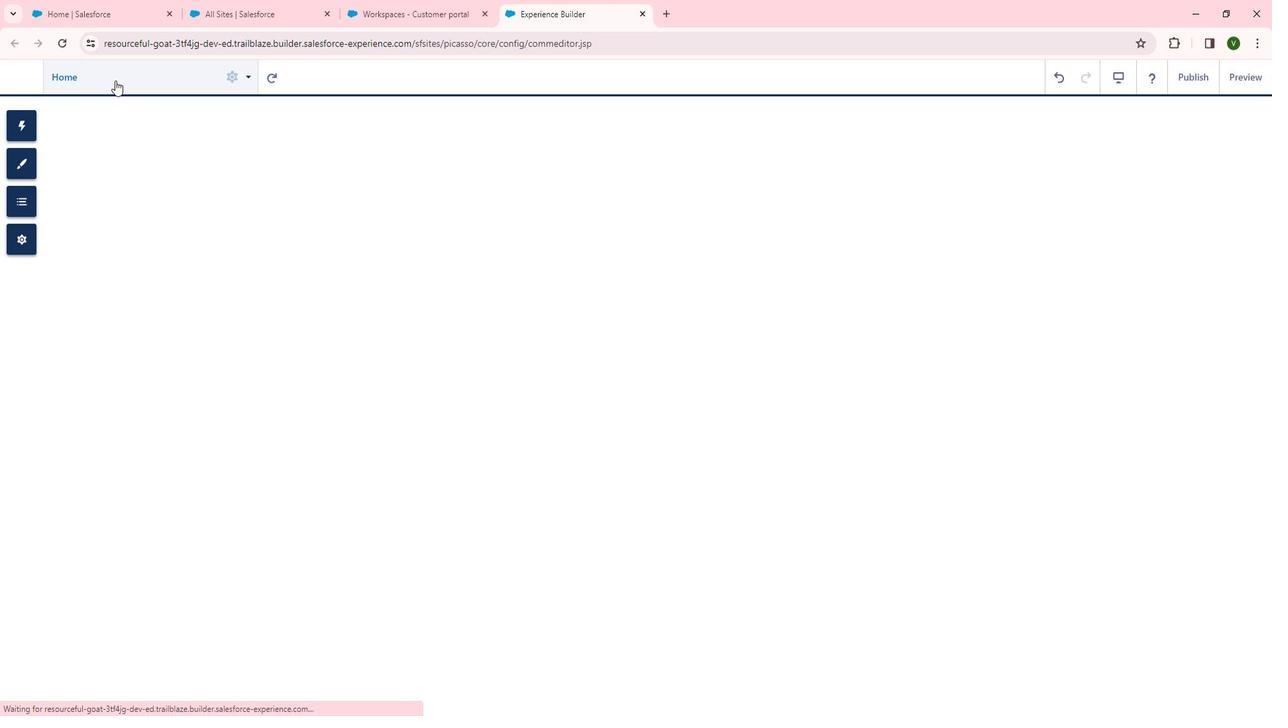 
Action: Mouse moved to (165, 276)
Screenshot: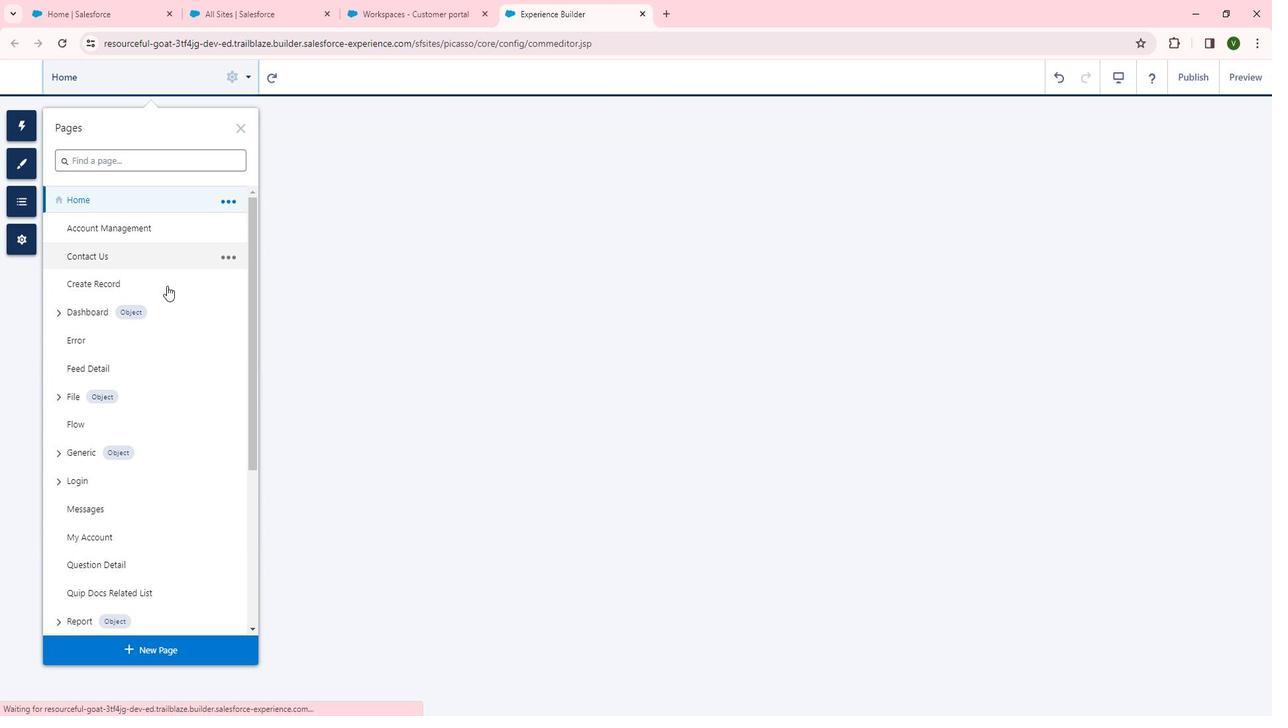 
Action: Mouse scrolled (165, 275) with delta (0, 0)
Screenshot: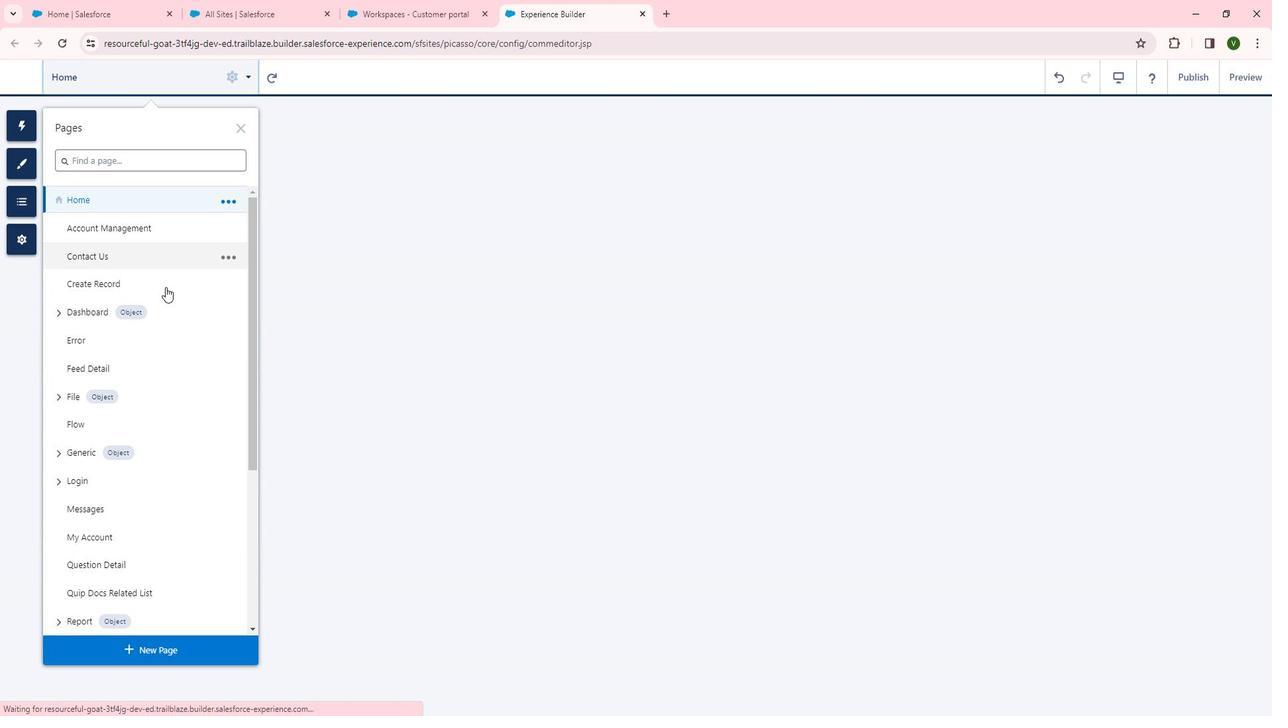 
Action: Mouse scrolled (165, 275) with delta (0, 0)
Screenshot: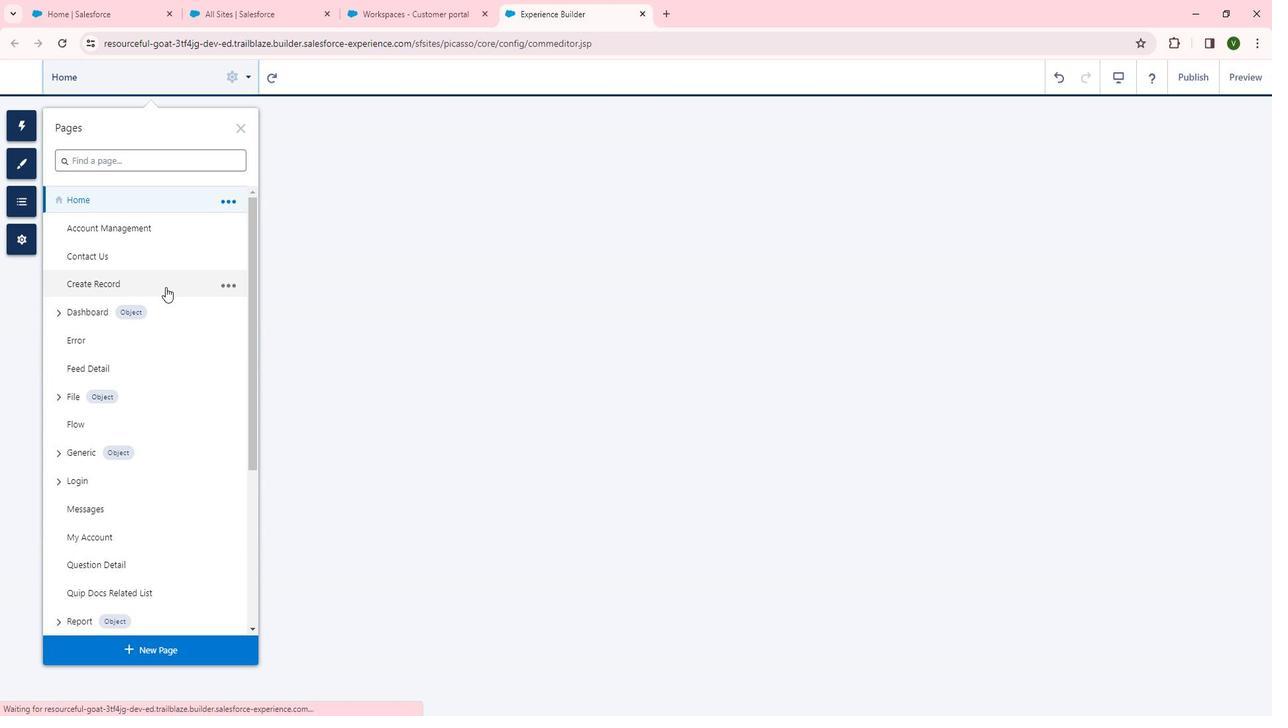 
Action: Mouse scrolled (165, 275) with delta (0, 0)
Screenshot: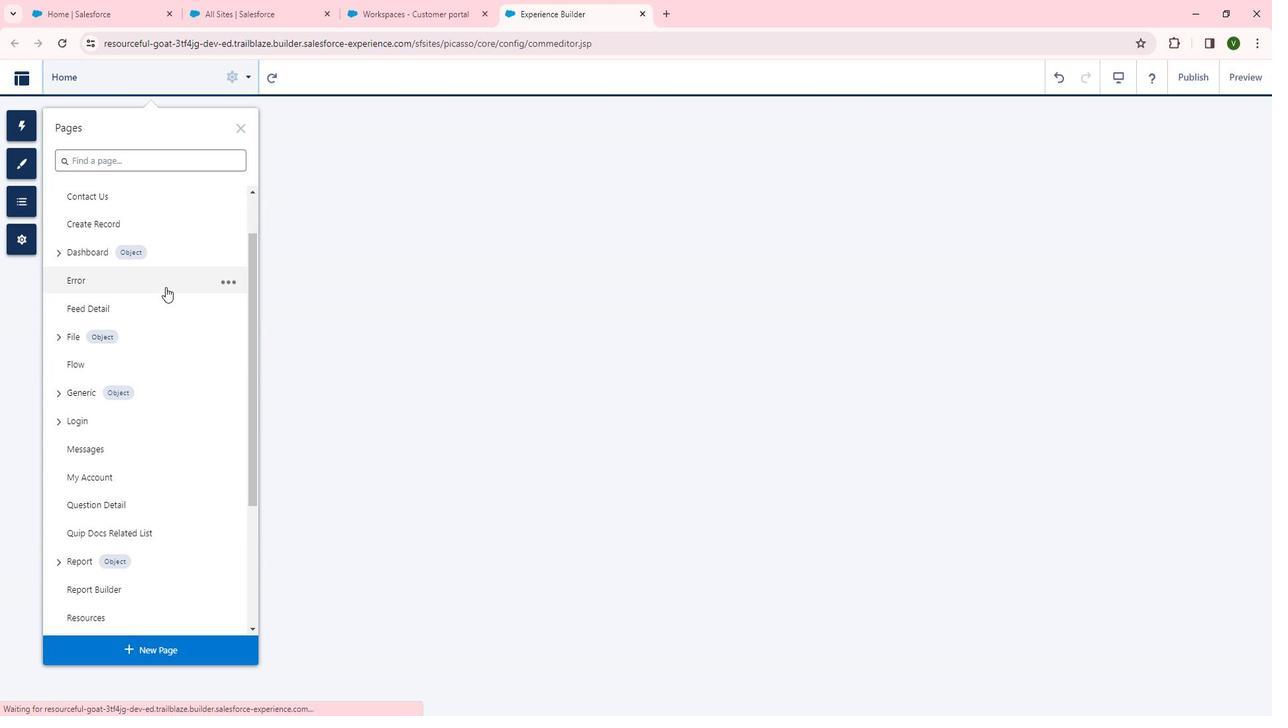 
Action: Mouse scrolled (165, 275) with delta (0, 0)
Screenshot: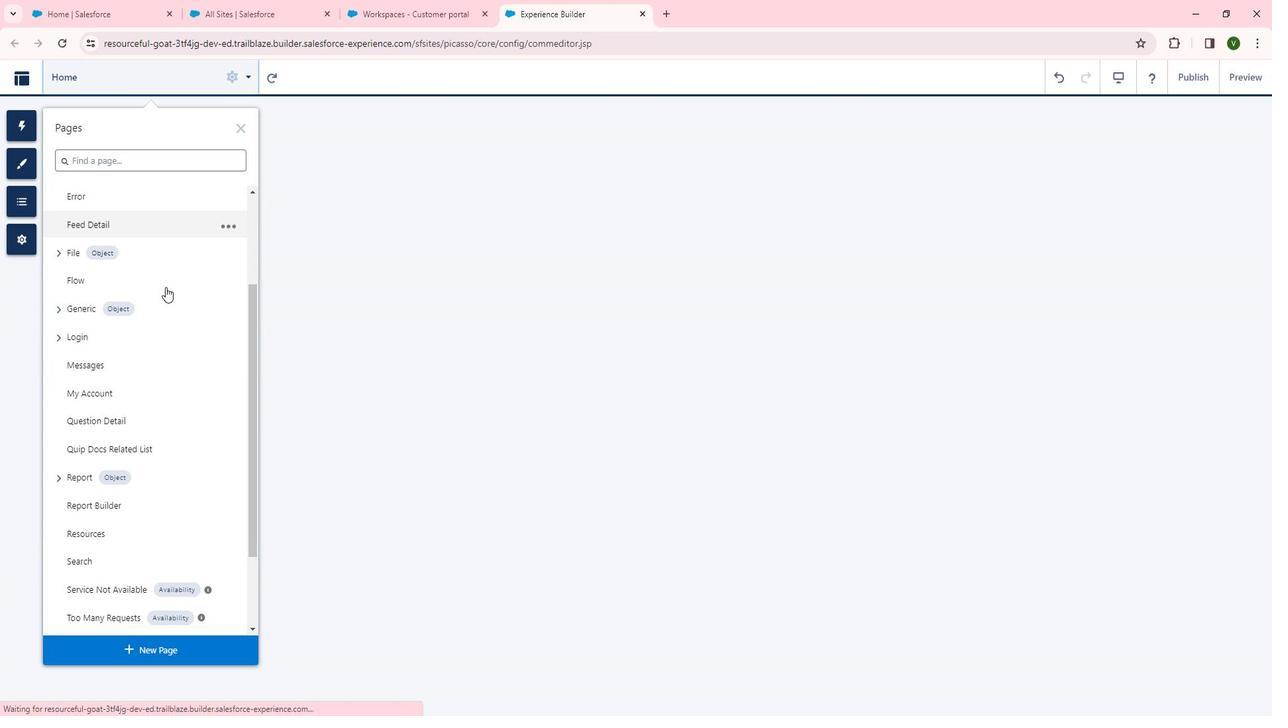 
Action: Mouse scrolled (165, 275) with delta (0, 0)
Screenshot: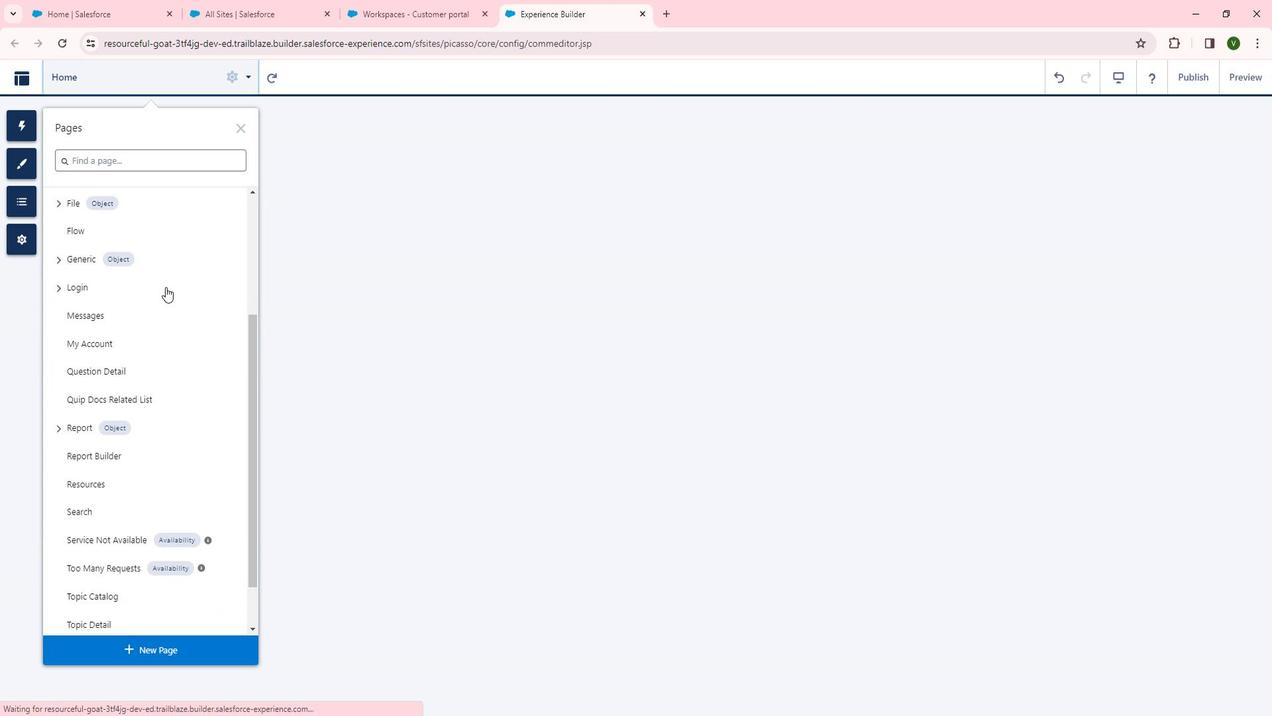 
Action: Mouse scrolled (165, 275) with delta (0, 0)
Screenshot: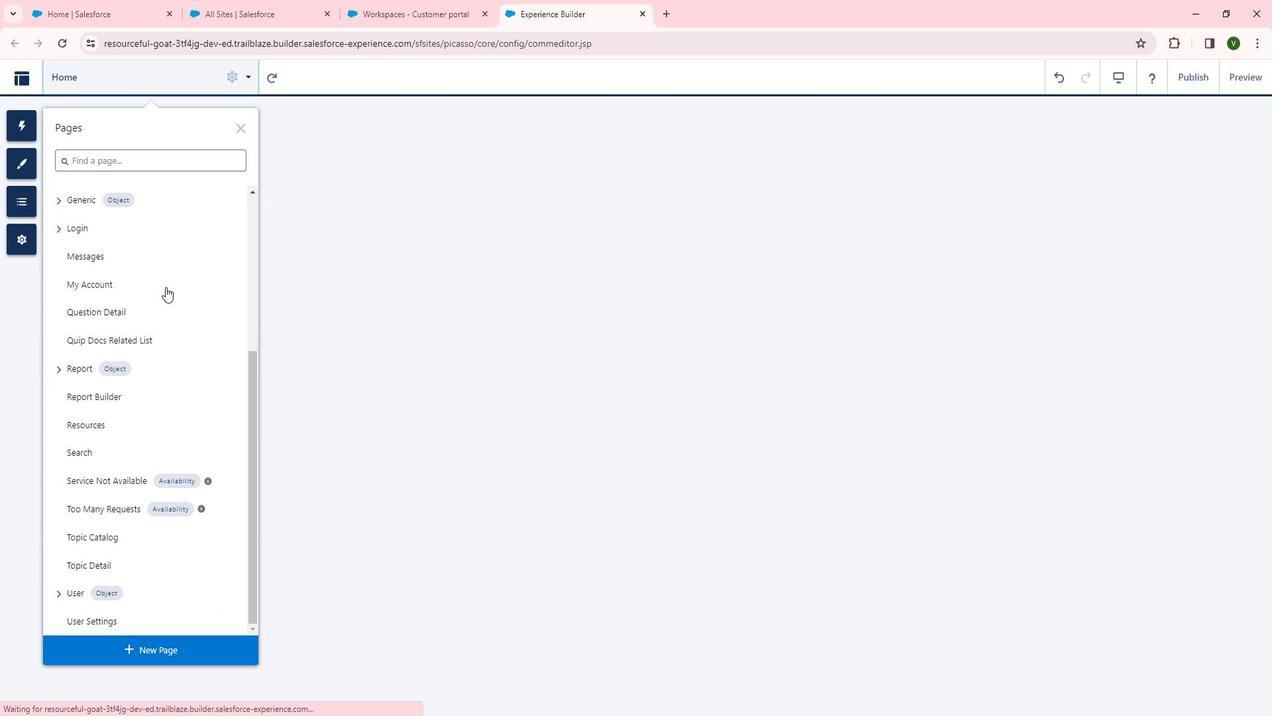 
Action: Mouse scrolled (165, 275) with delta (0, 0)
Screenshot: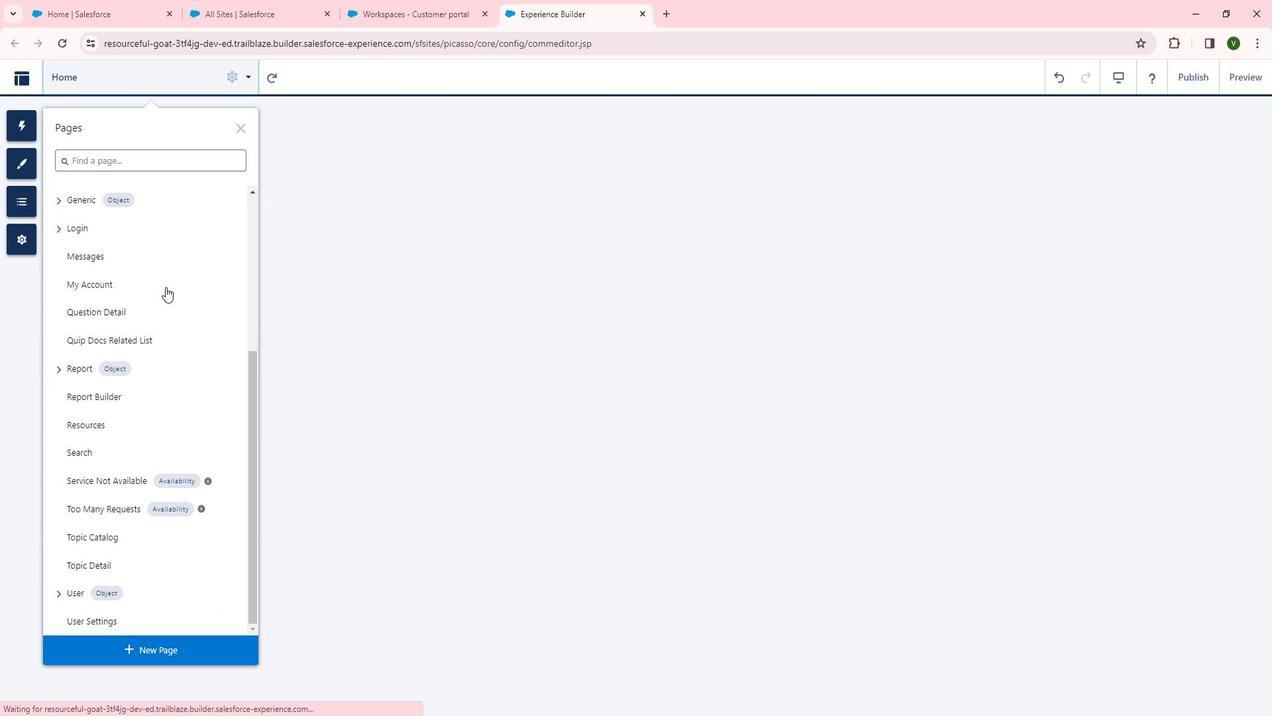 
Action: Mouse scrolled (165, 275) with delta (0, 0)
Screenshot: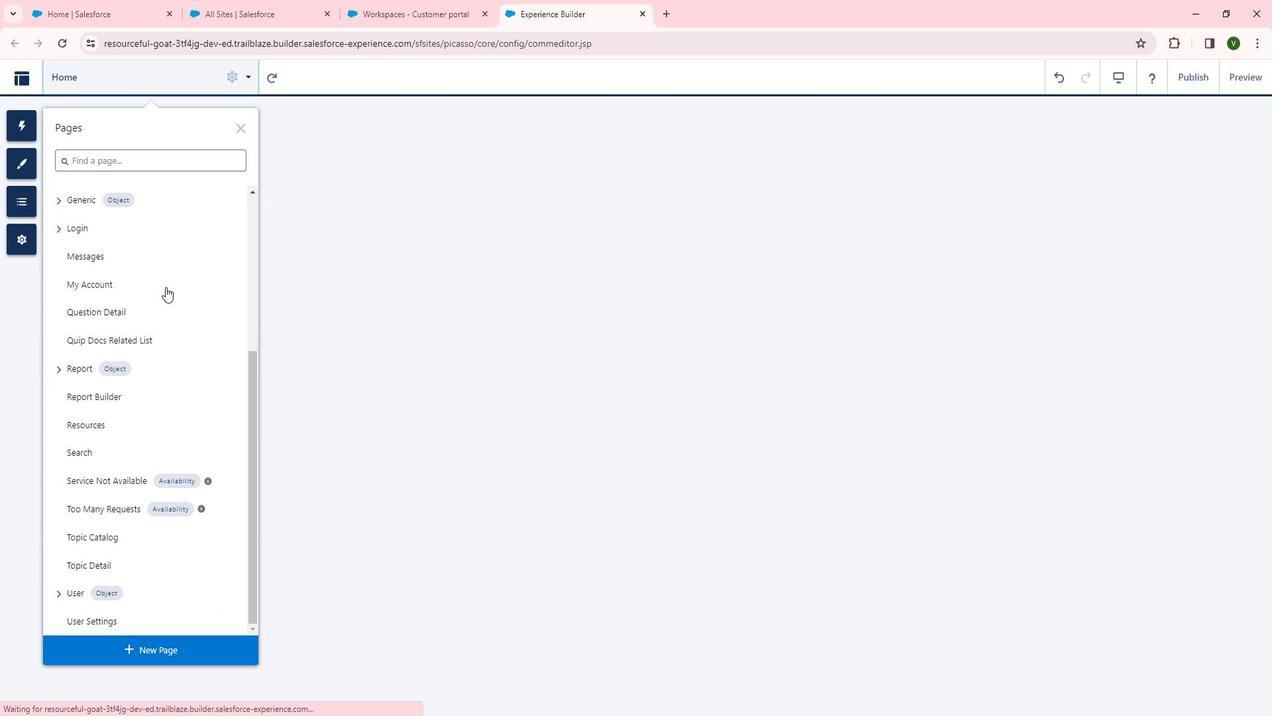 
Action: Mouse moved to (57, 568)
Screenshot: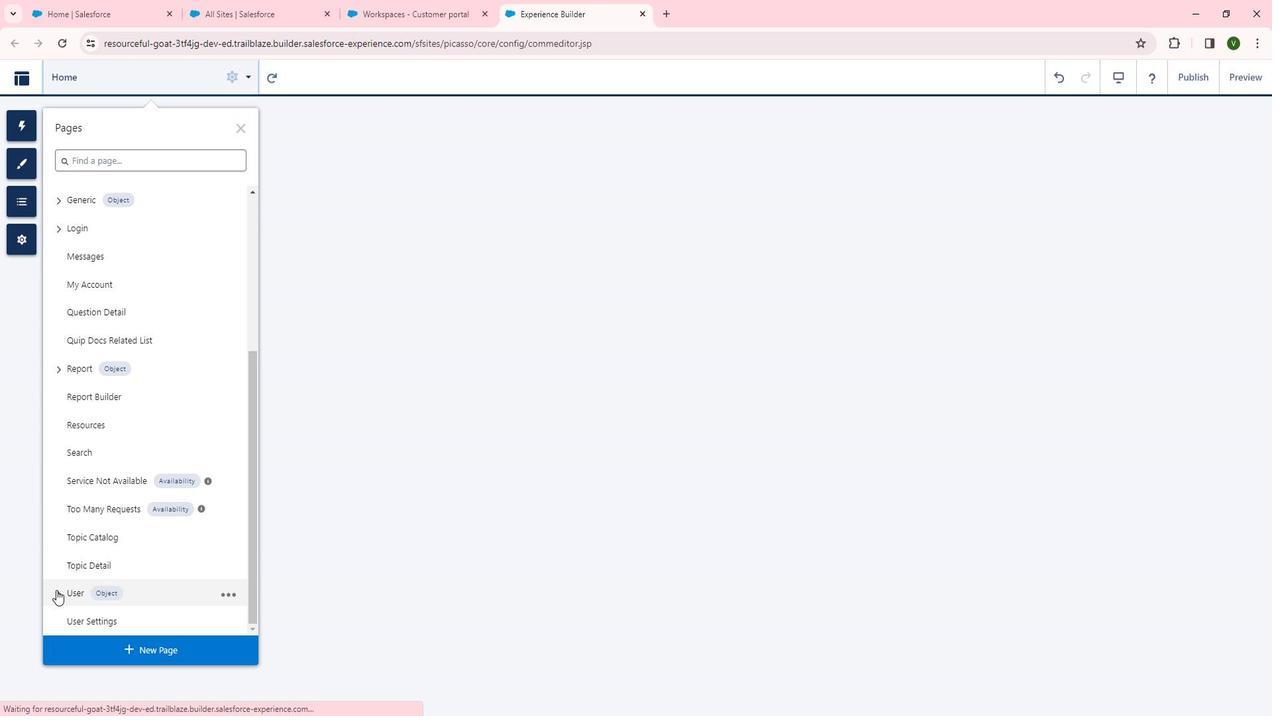 
Action: Mouse pressed left at (57, 568)
Screenshot: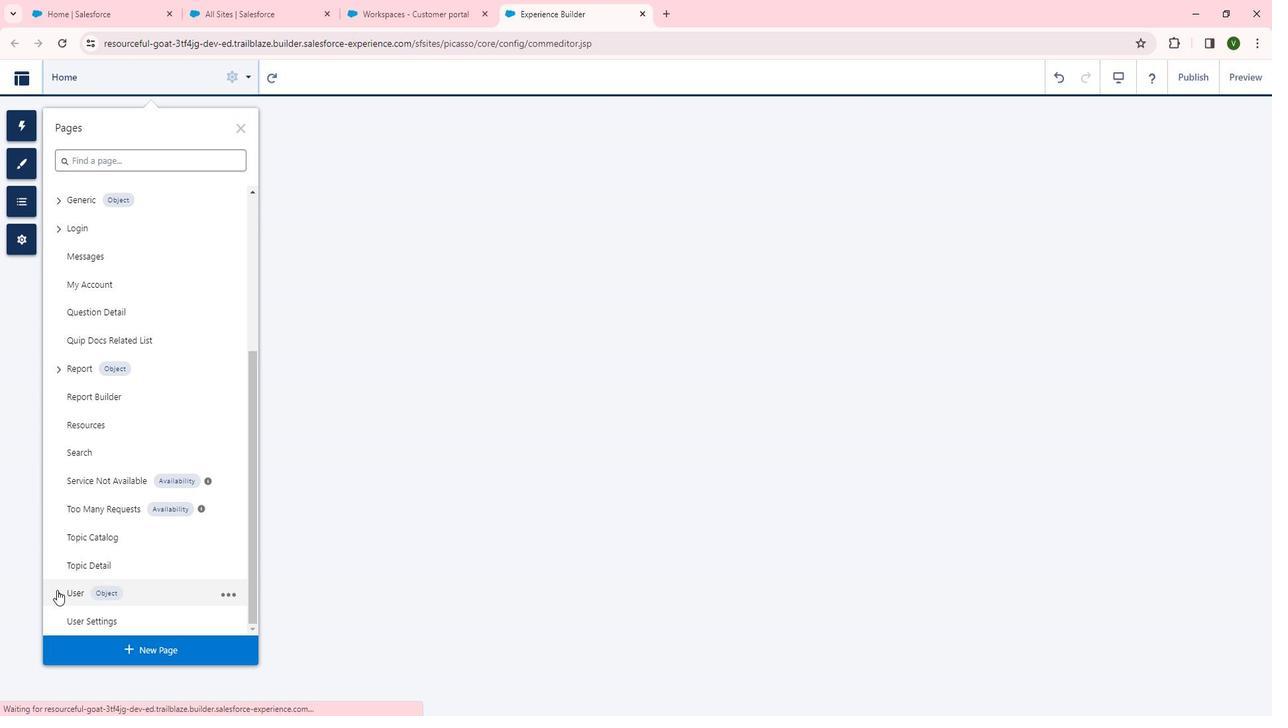 
Action: Mouse moved to (137, 583)
Screenshot: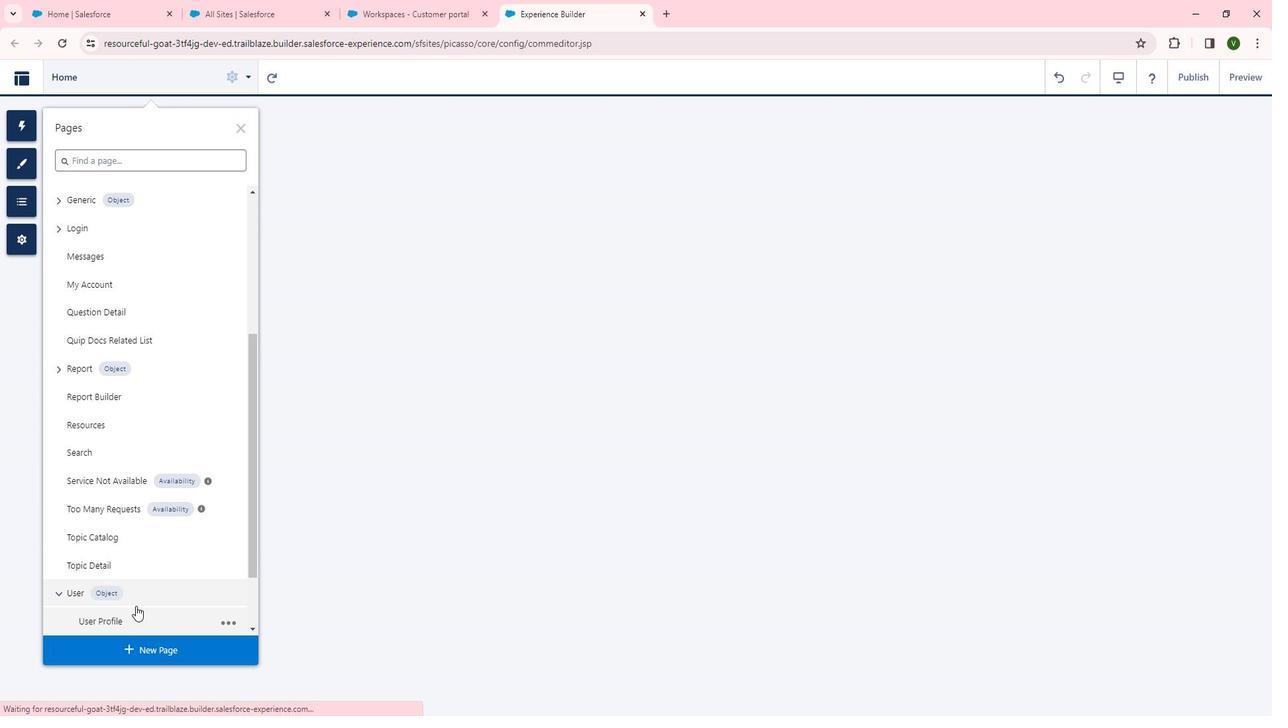 
Action: Mouse scrolled (137, 582) with delta (0, 0)
Screenshot: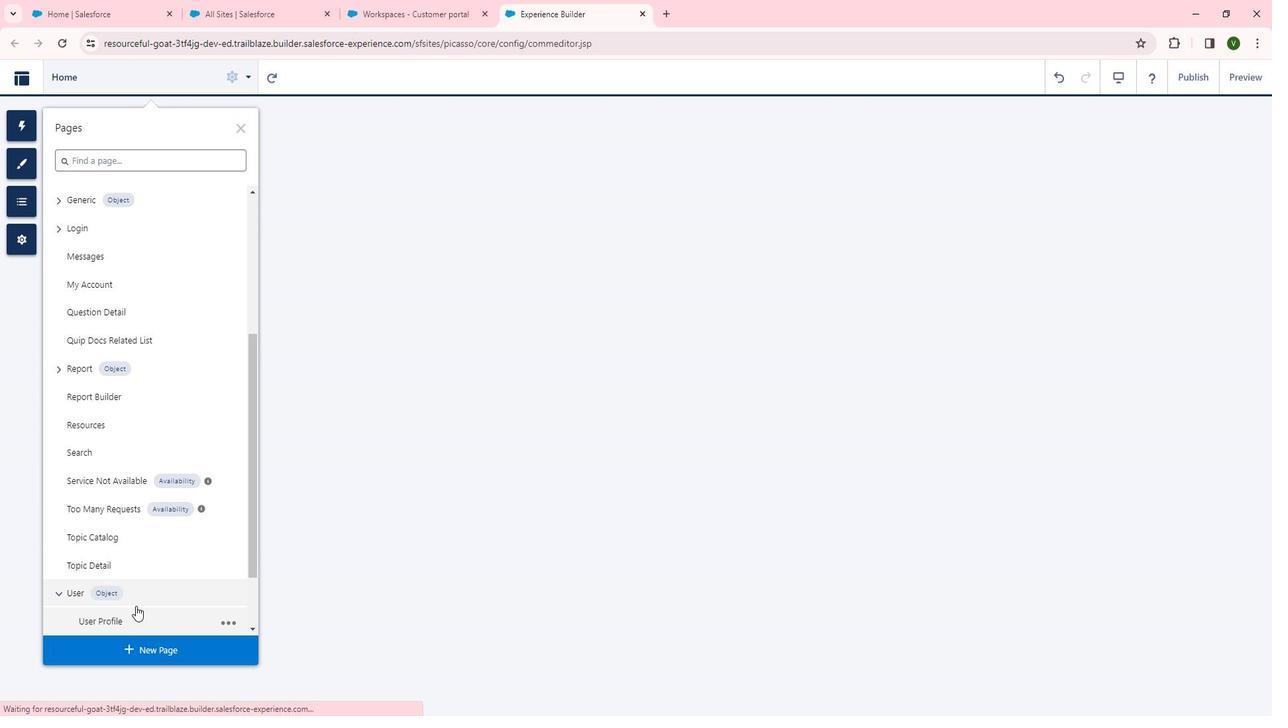 
Action: Mouse moved to (137, 582)
Screenshot: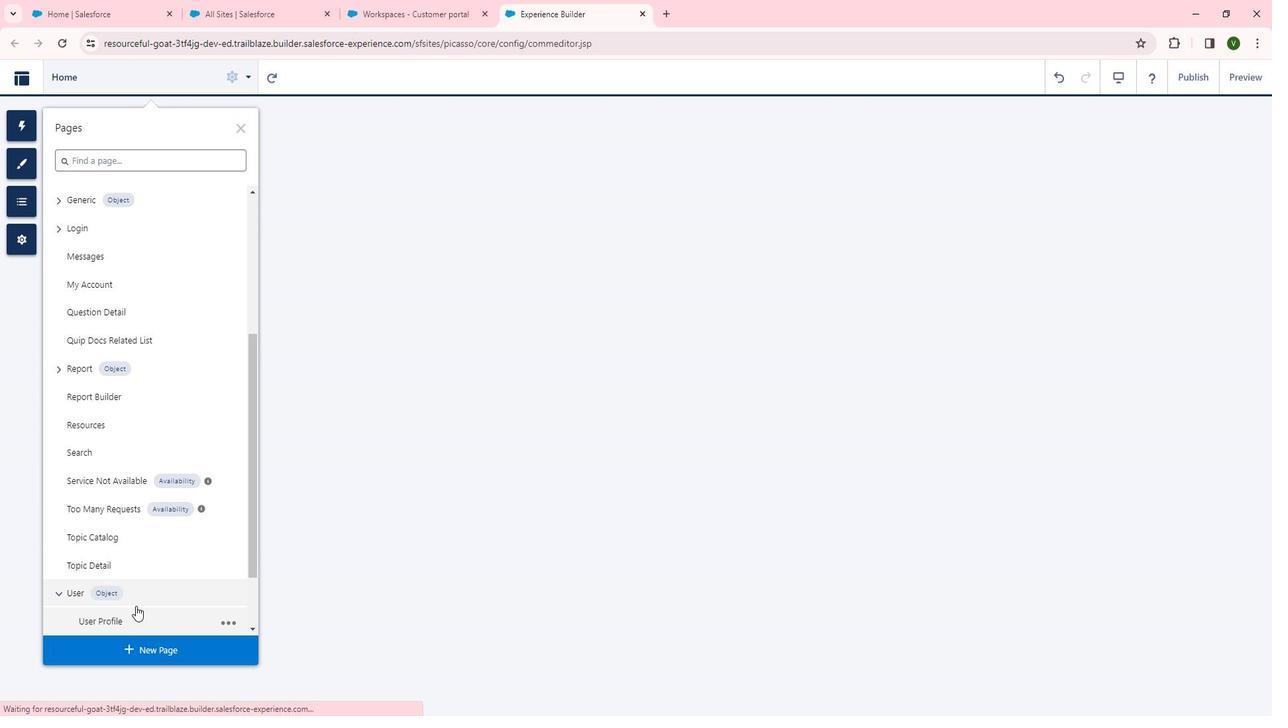 
Action: Mouse scrolled (137, 582) with delta (0, 0)
Screenshot: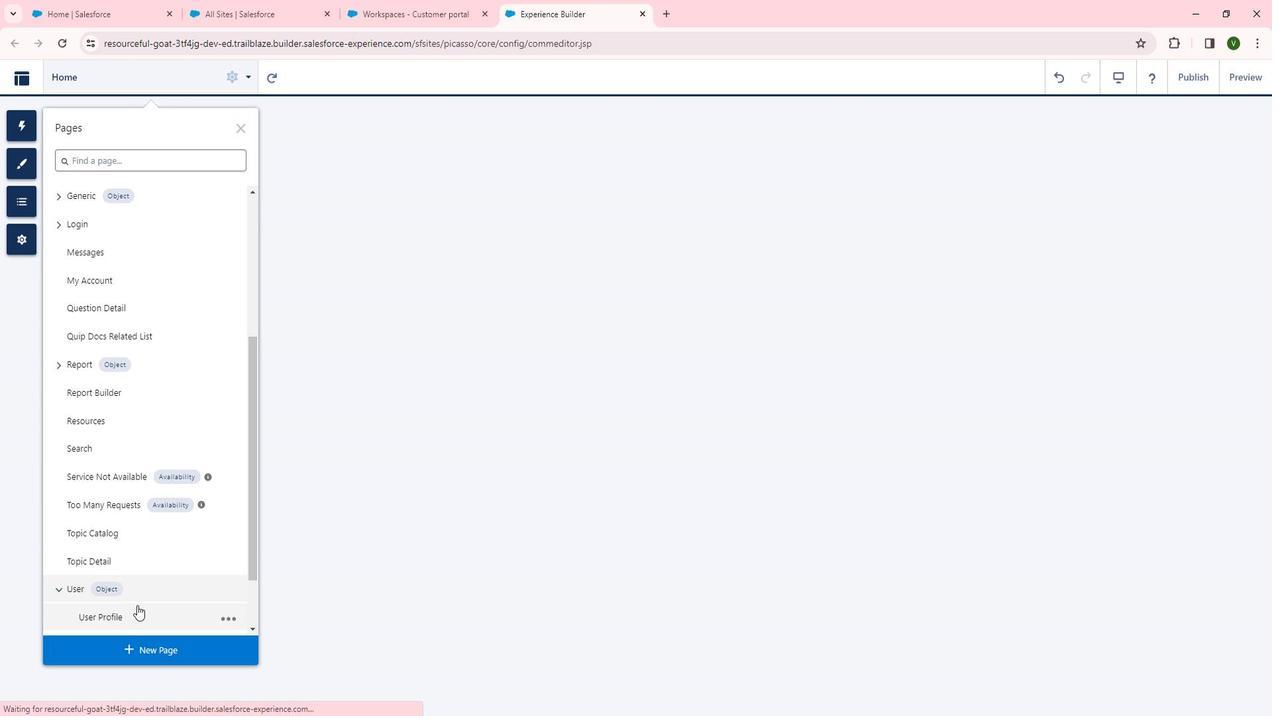 
Action: Mouse moved to (137, 582)
Screenshot: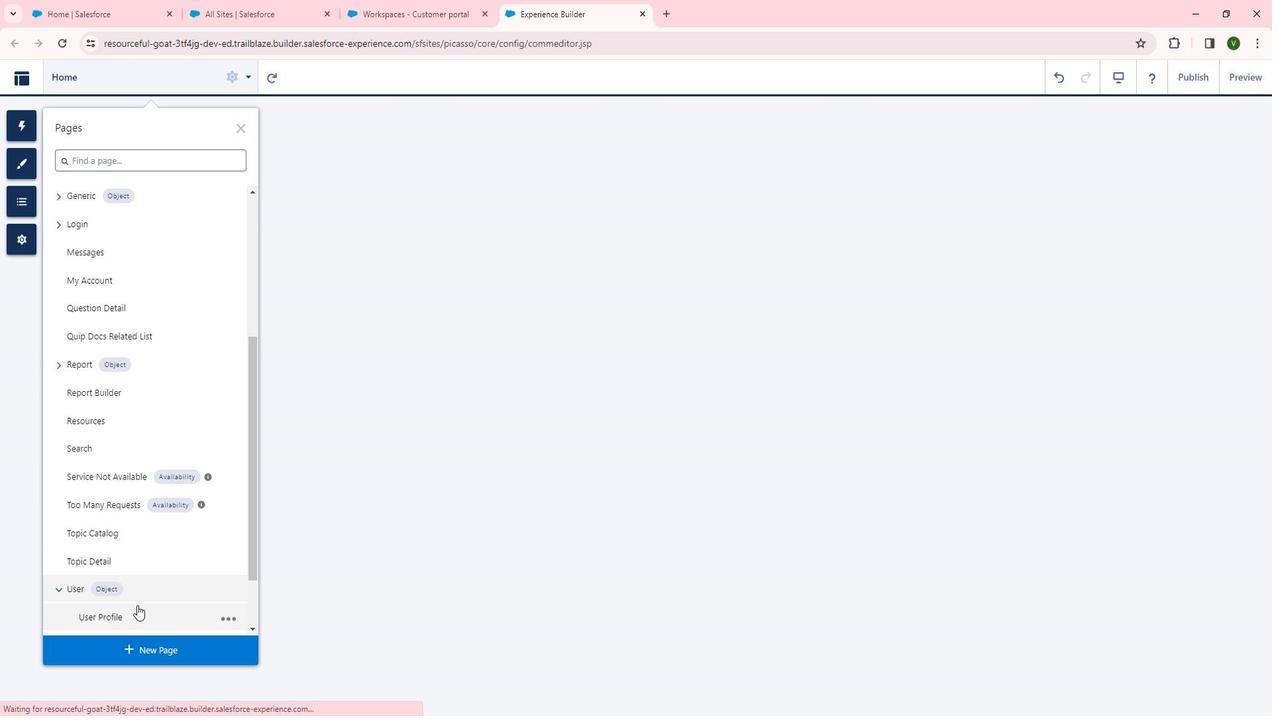 
Action: Mouse scrolled (137, 582) with delta (0, 0)
Screenshot: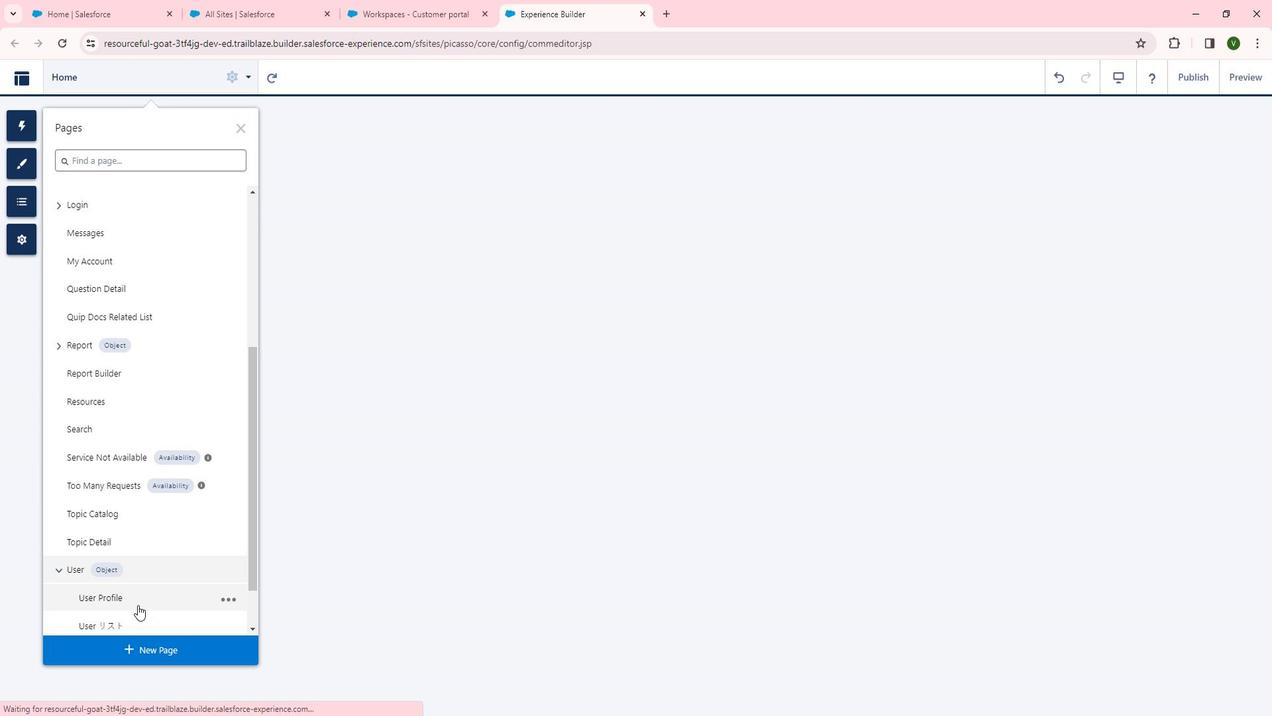 
Action: Mouse moved to (120, 546)
Screenshot: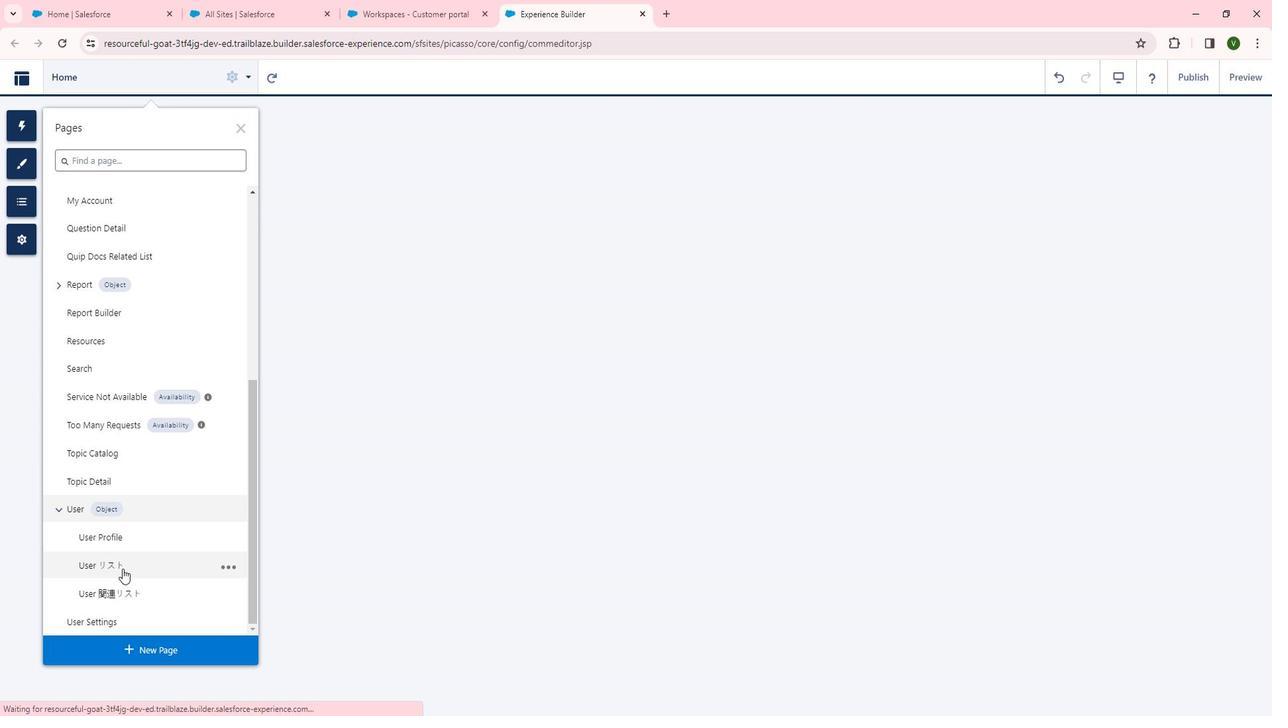 
Action: Mouse pressed left at (120, 546)
Screenshot: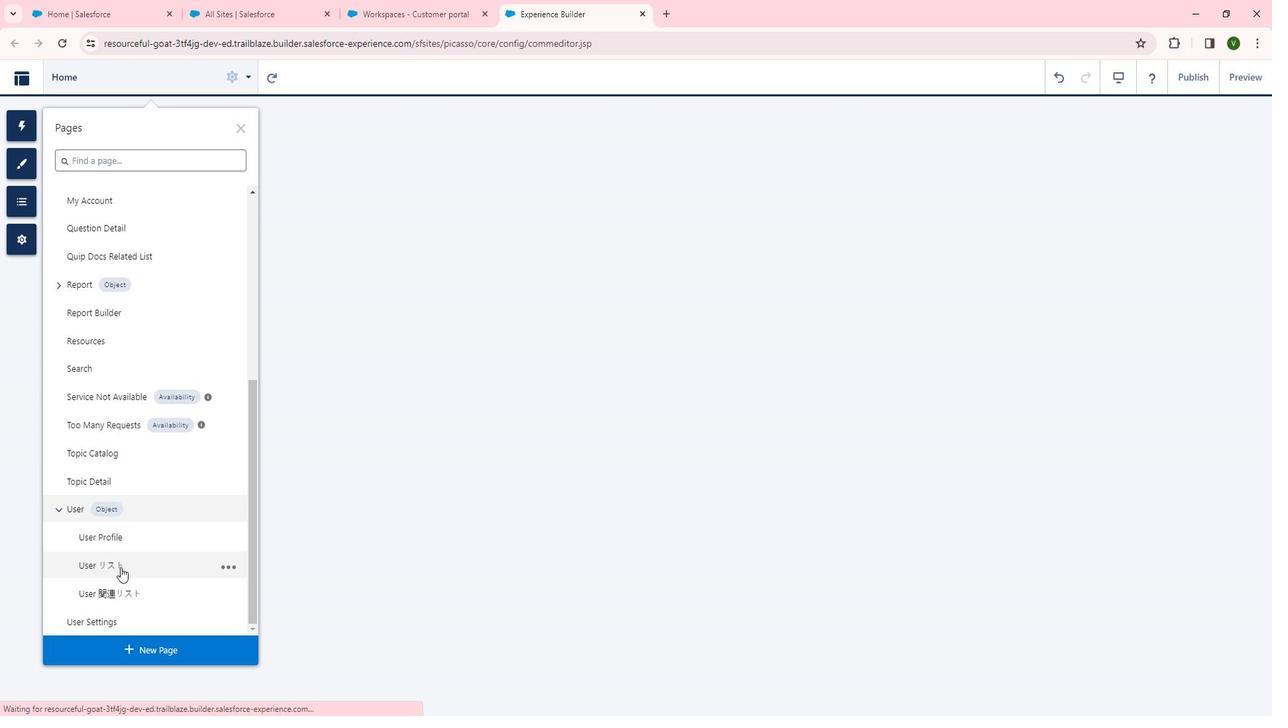 
Action: Mouse moved to (688, 447)
Screenshot: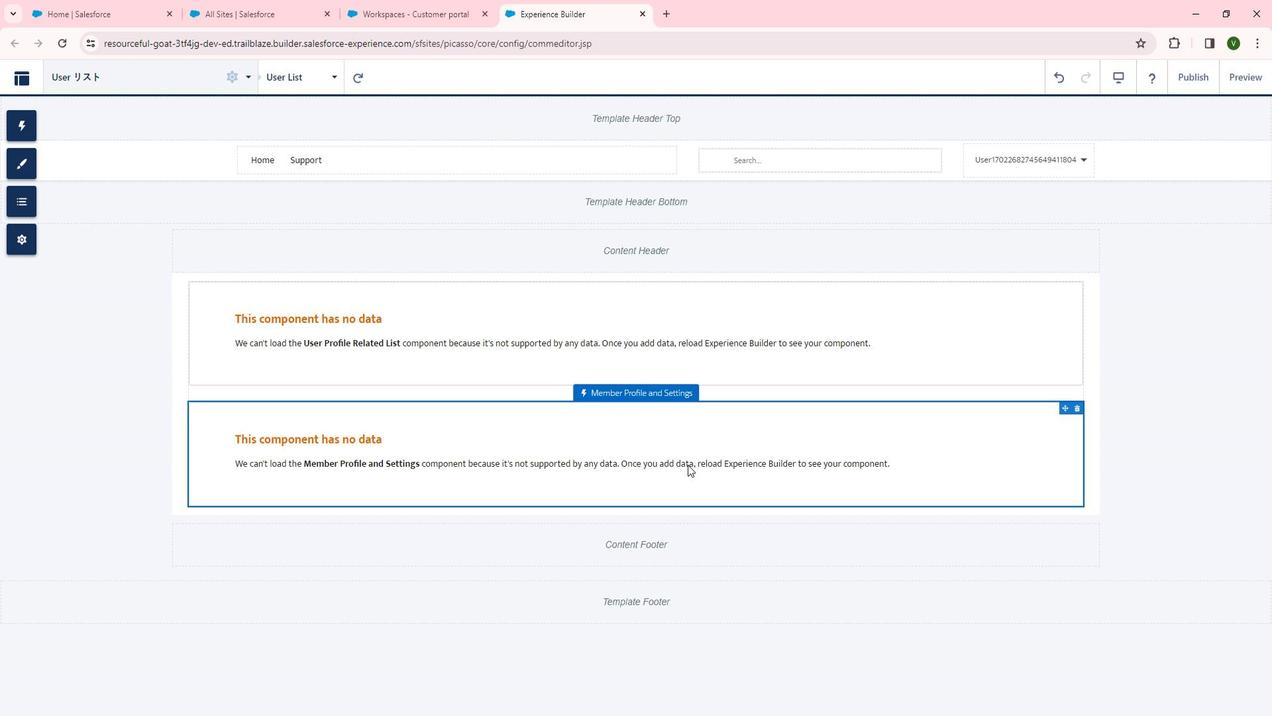 
Action: Mouse pressed left at (688, 447)
Screenshot: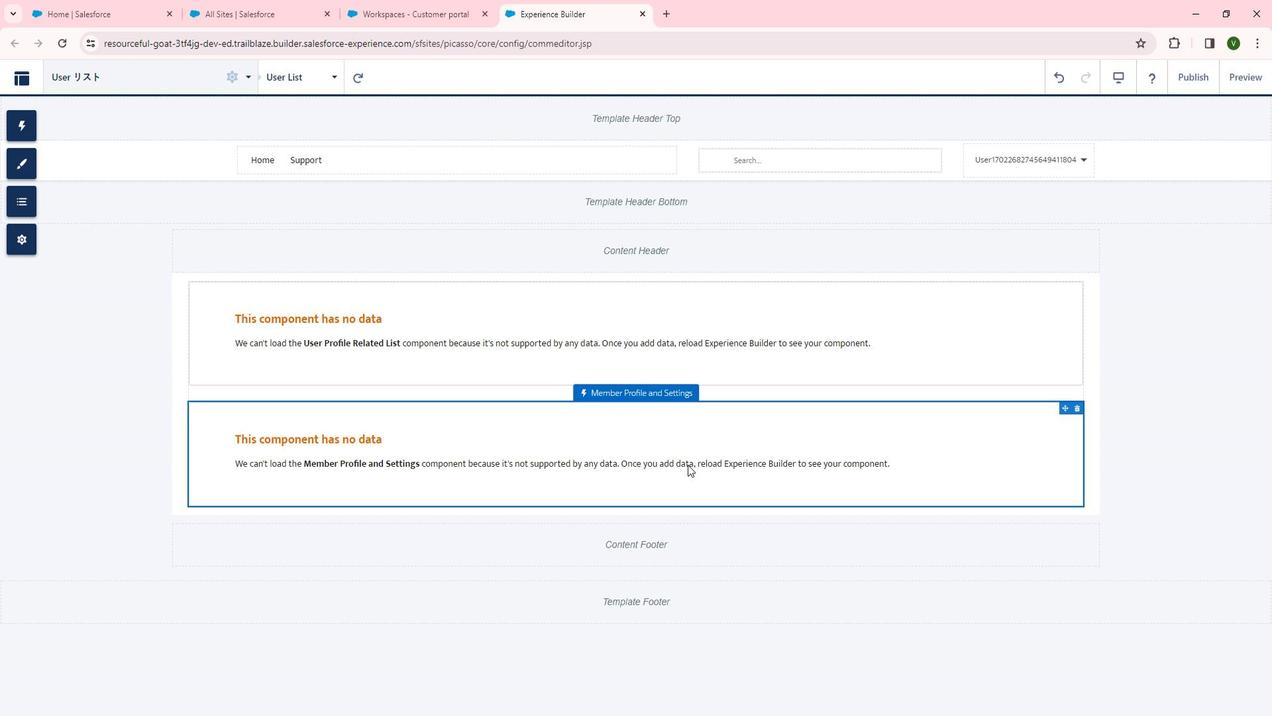 
Action: Mouse moved to (1124, 335)
Screenshot: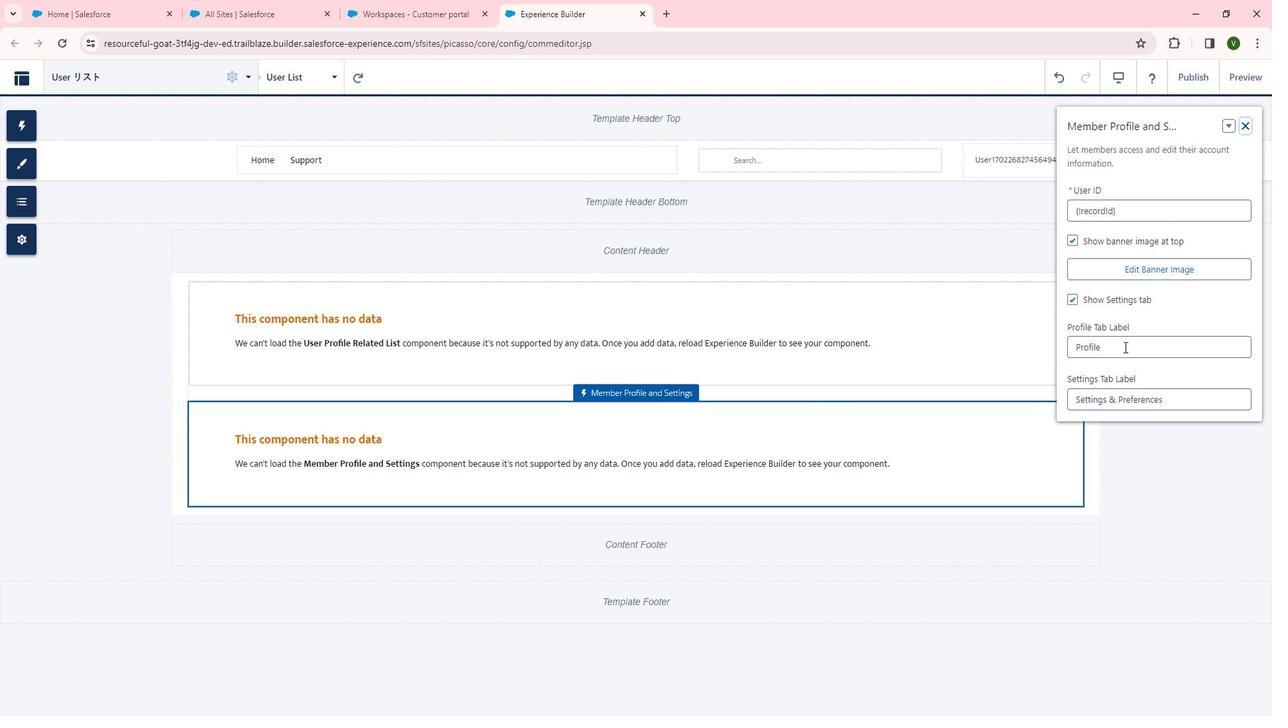 
Action: Mouse pressed left at (1124, 335)
Screenshot: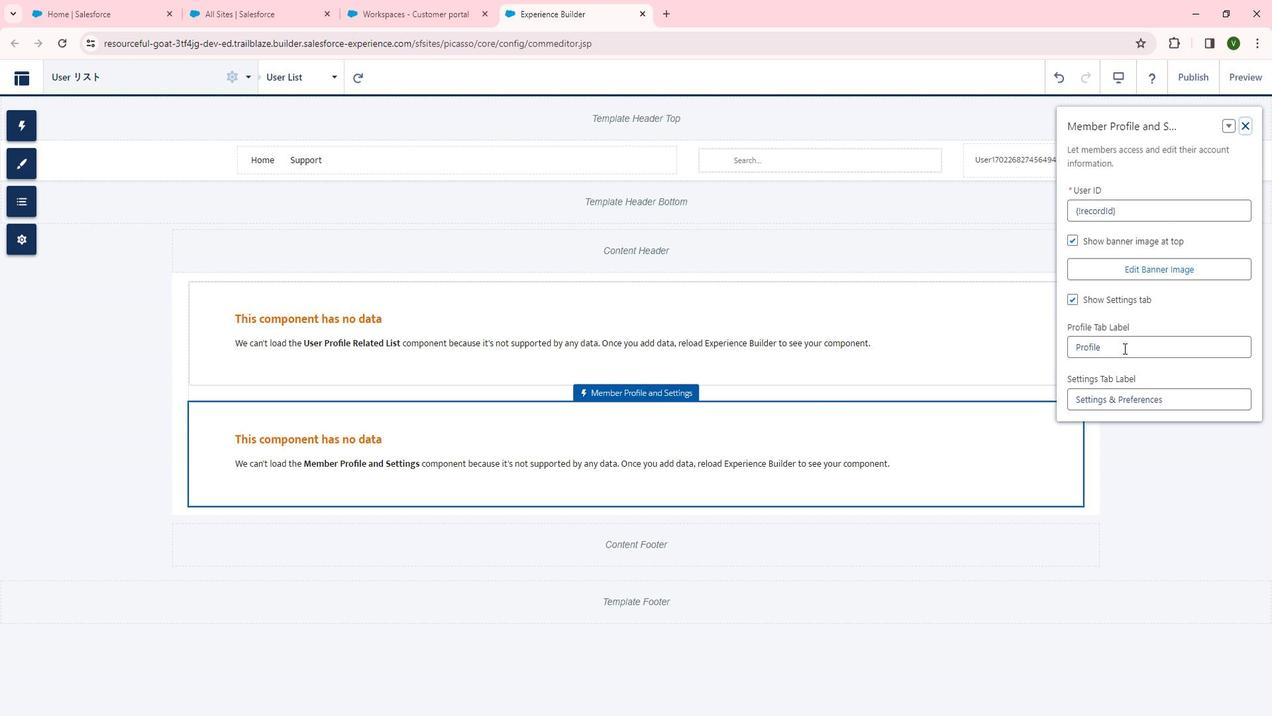 
Action: Mouse moved to (1072, 289)
Screenshot: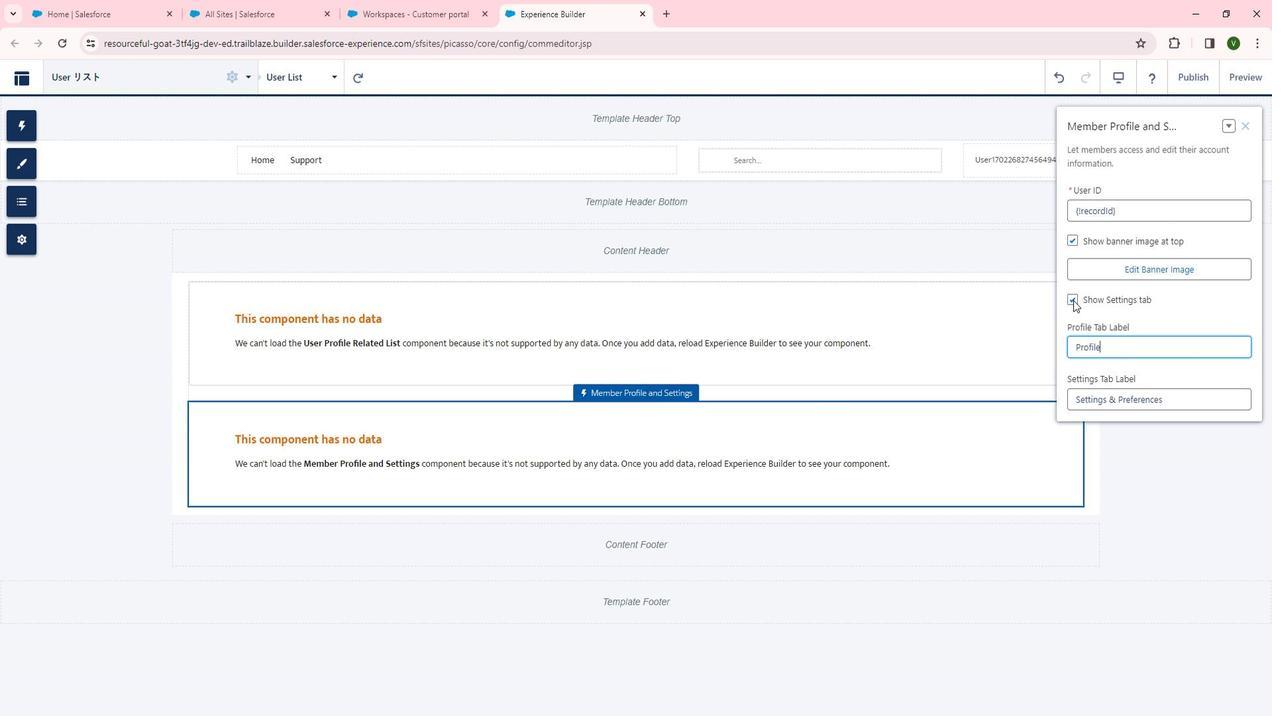 
Action: Mouse pressed left at (1072, 289)
Screenshot: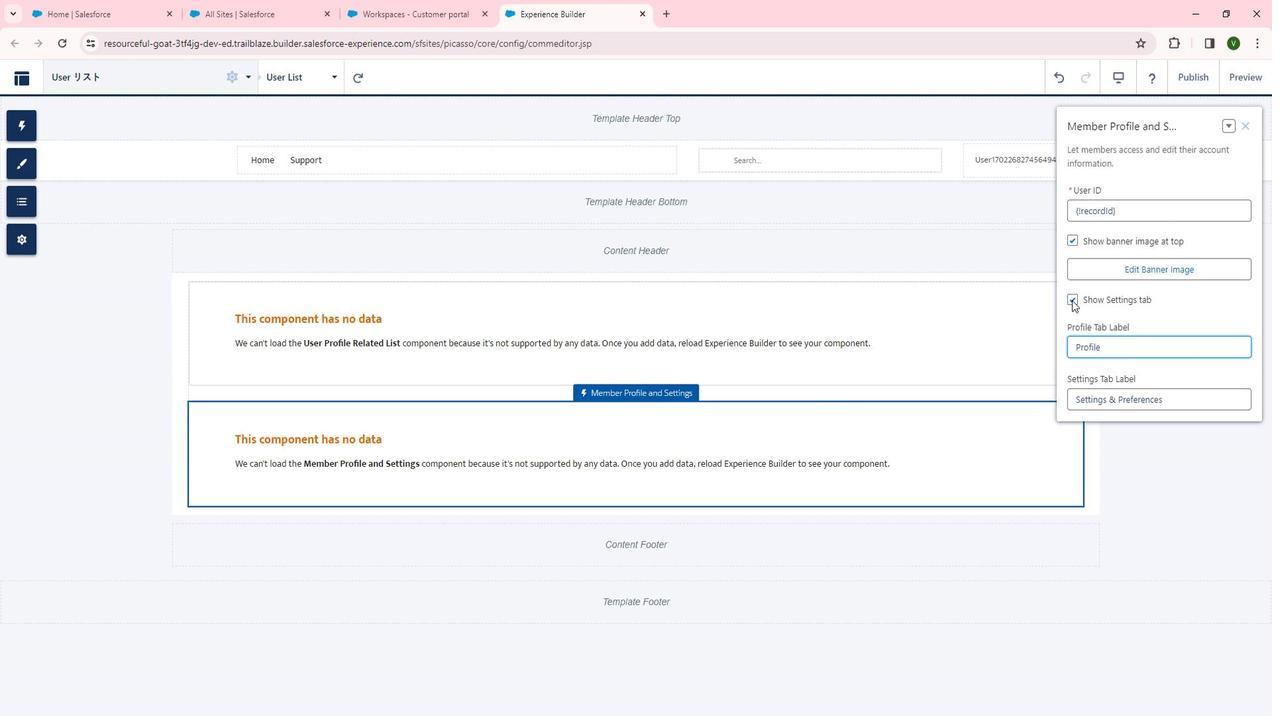 
Action: Mouse pressed left at (1072, 289)
Screenshot: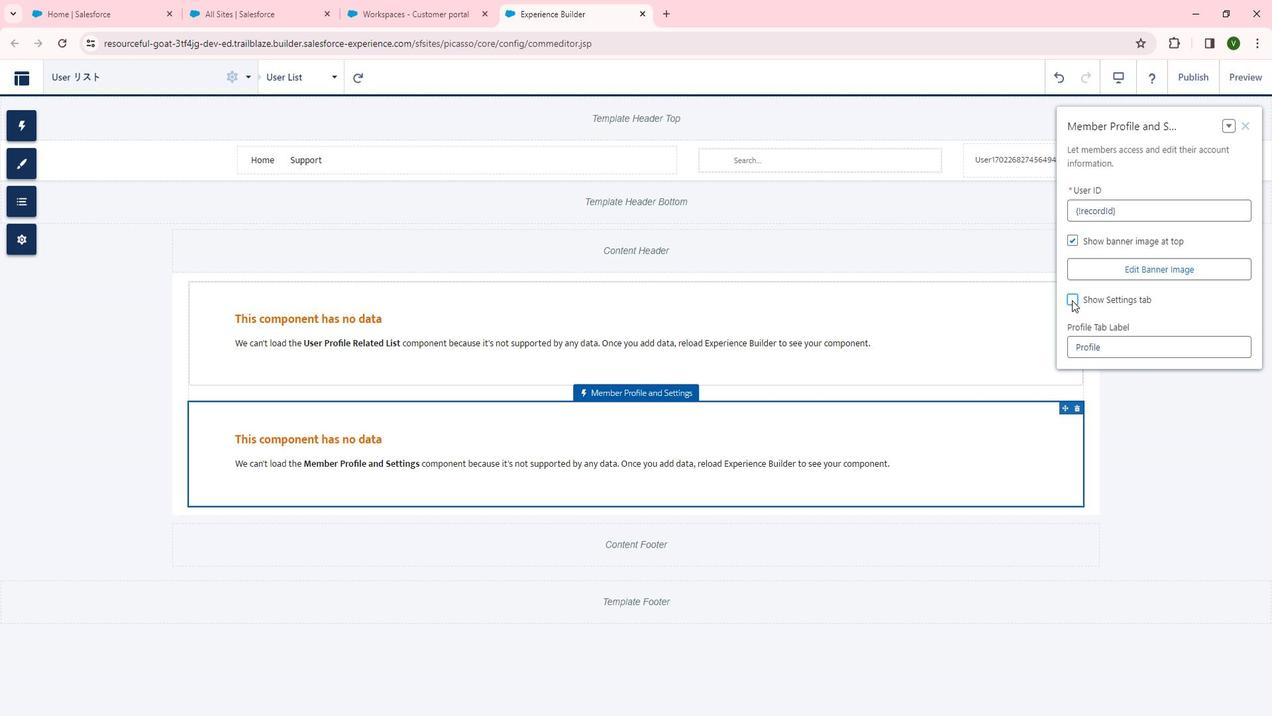 
Action: Mouse pressed left at (1072, 289)
Screenshot: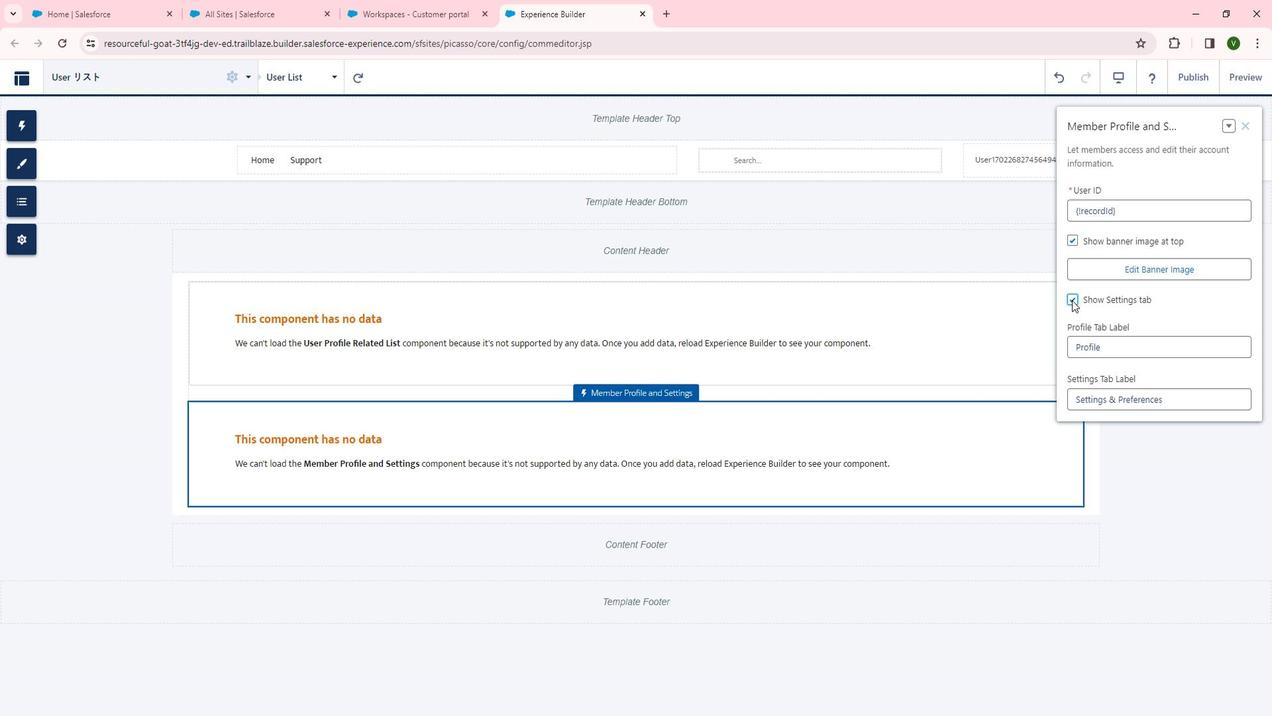 
Action: Mouse moved to (1068, 227)
Screenshot: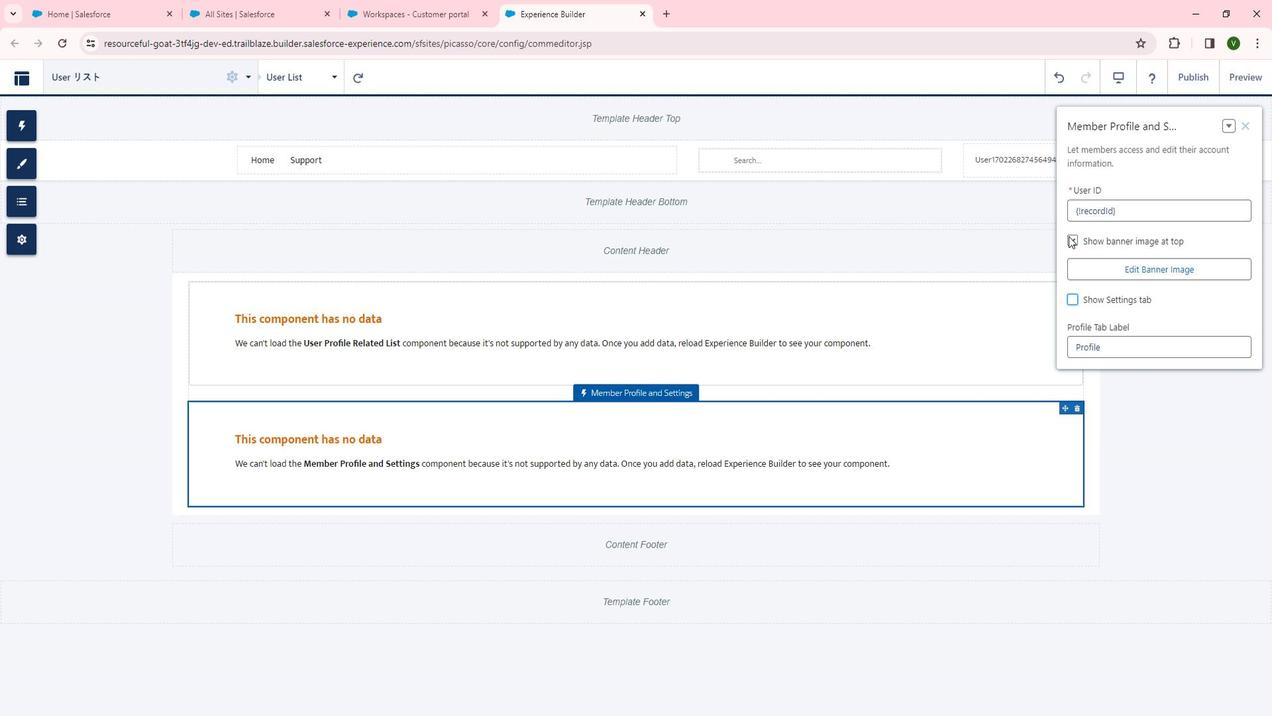 
